 Task: Find connections with filter location San Nicolás de los Arroyos with filter topic #Mindfulwith filter profile language Spanish with filter current company Snowflake with filter school Campus Law Centre, Faculty Of Law, University of Delhi with filter industry Agriculture, Construction, Mining Machinery Manufacturing with filter service category Public Relations with filter keywords title Title Researcher
Action: Mouse moved to (935, 719)
Screenshot: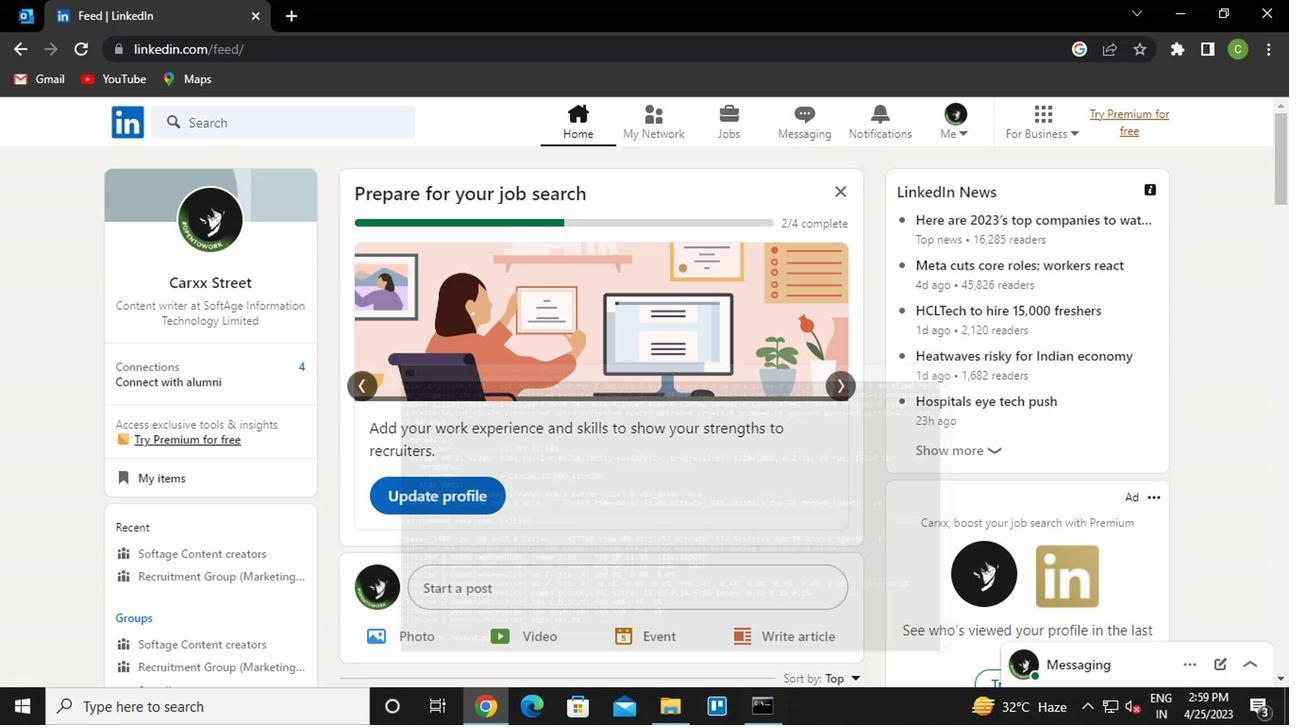 
Action: Mouse scrolled (935, 720) with delta (0, 0)
Screenshot: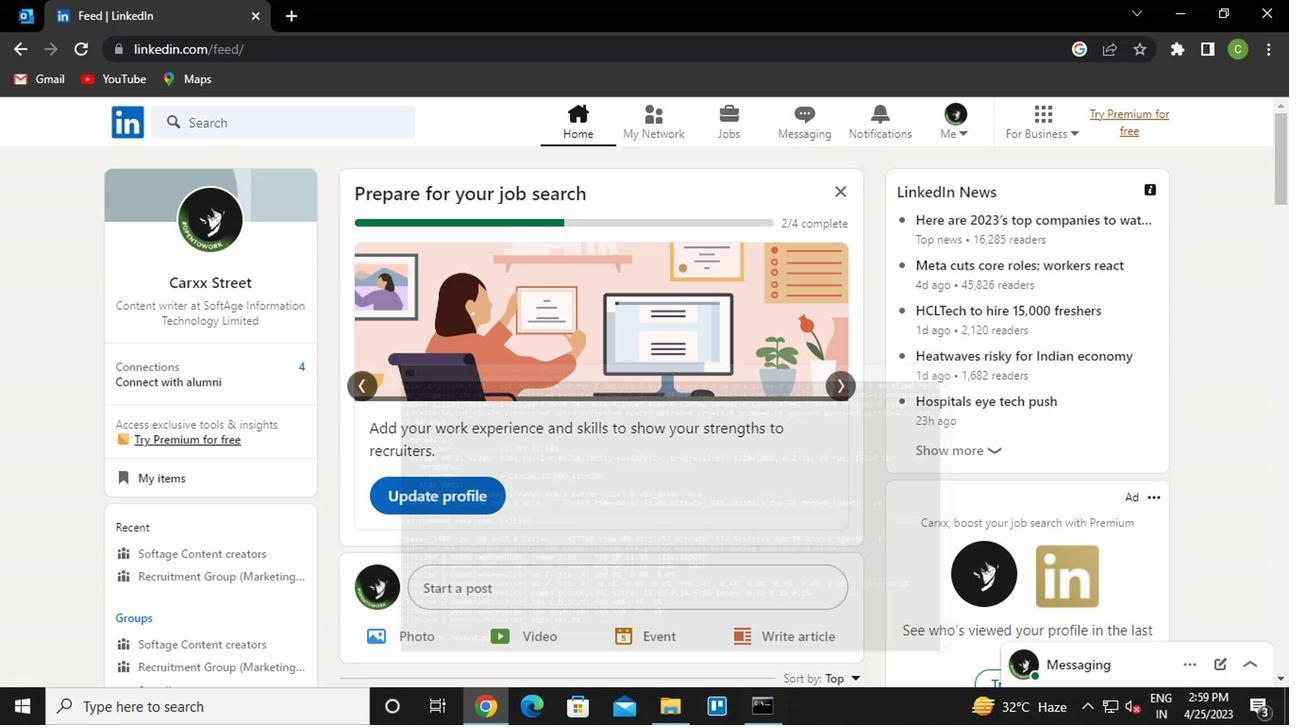 
Action: Mouse scrolled (935, 720) with delta (0, 0)
Screenshot: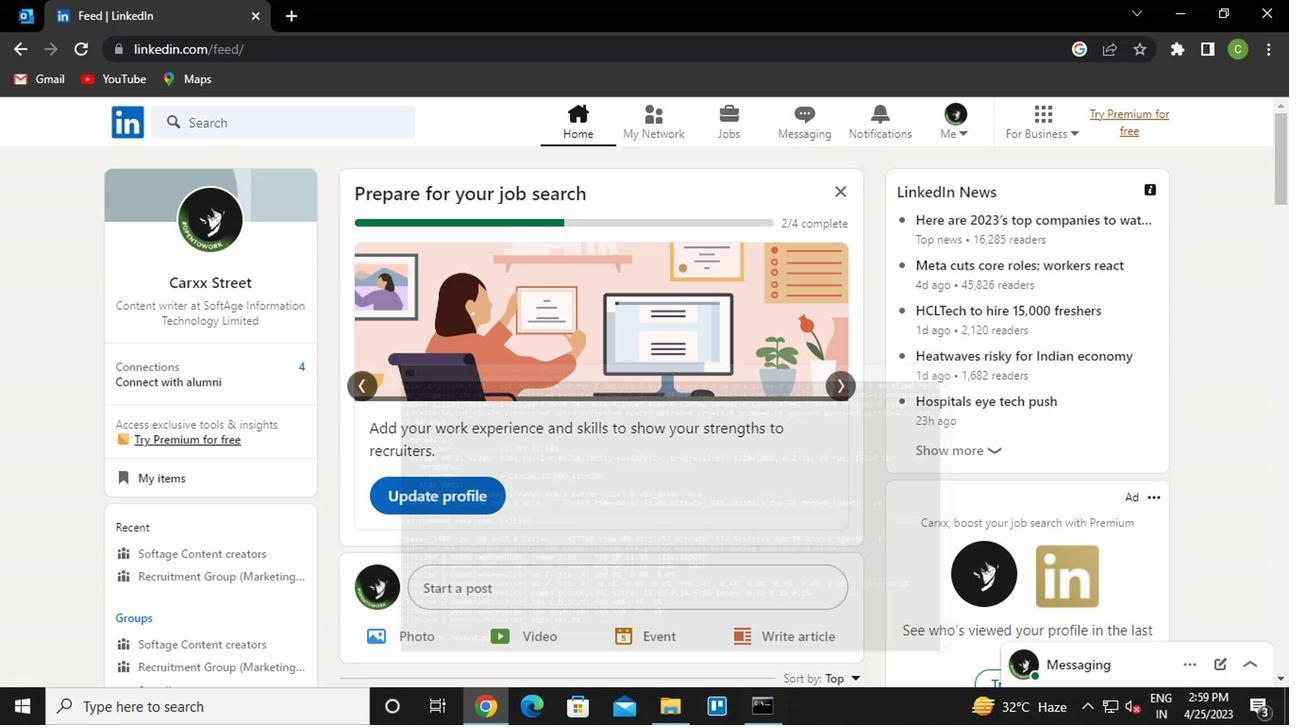 
Action: Mouse moved to (650, 139)
Screenshot: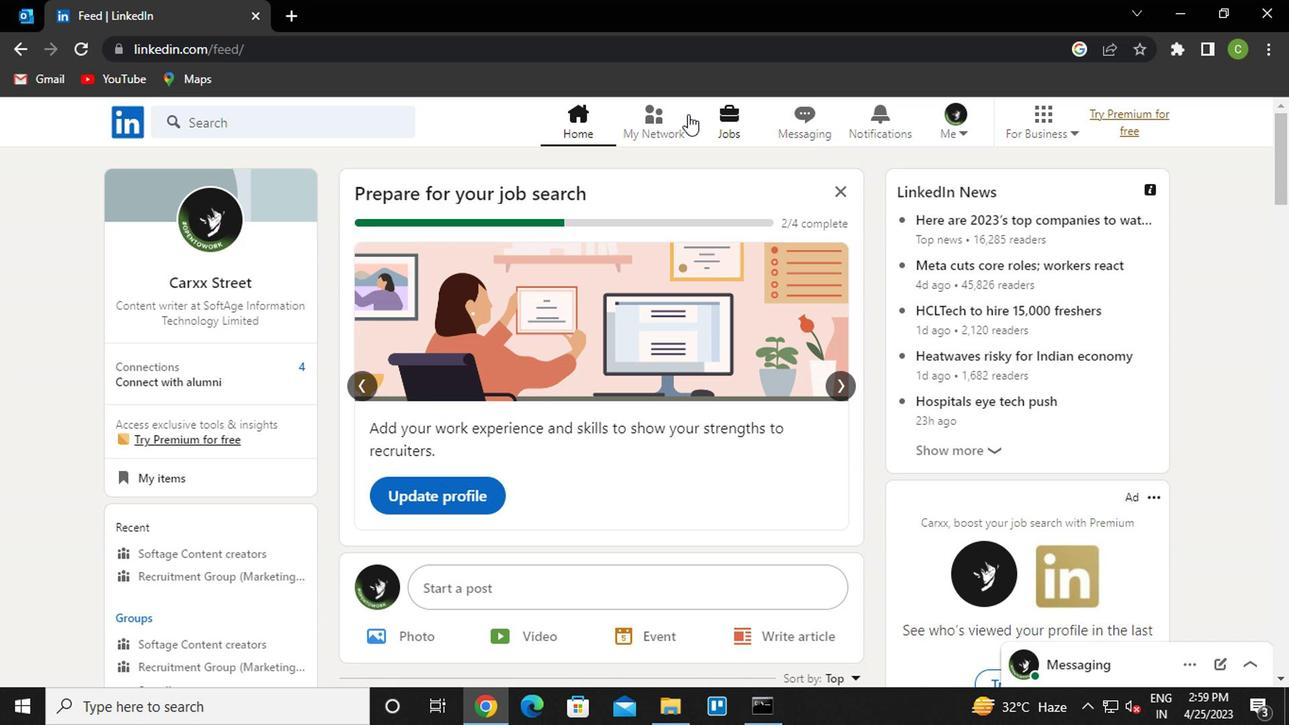 
Action: Mouse pressed left at (650, 139)
Screenshot: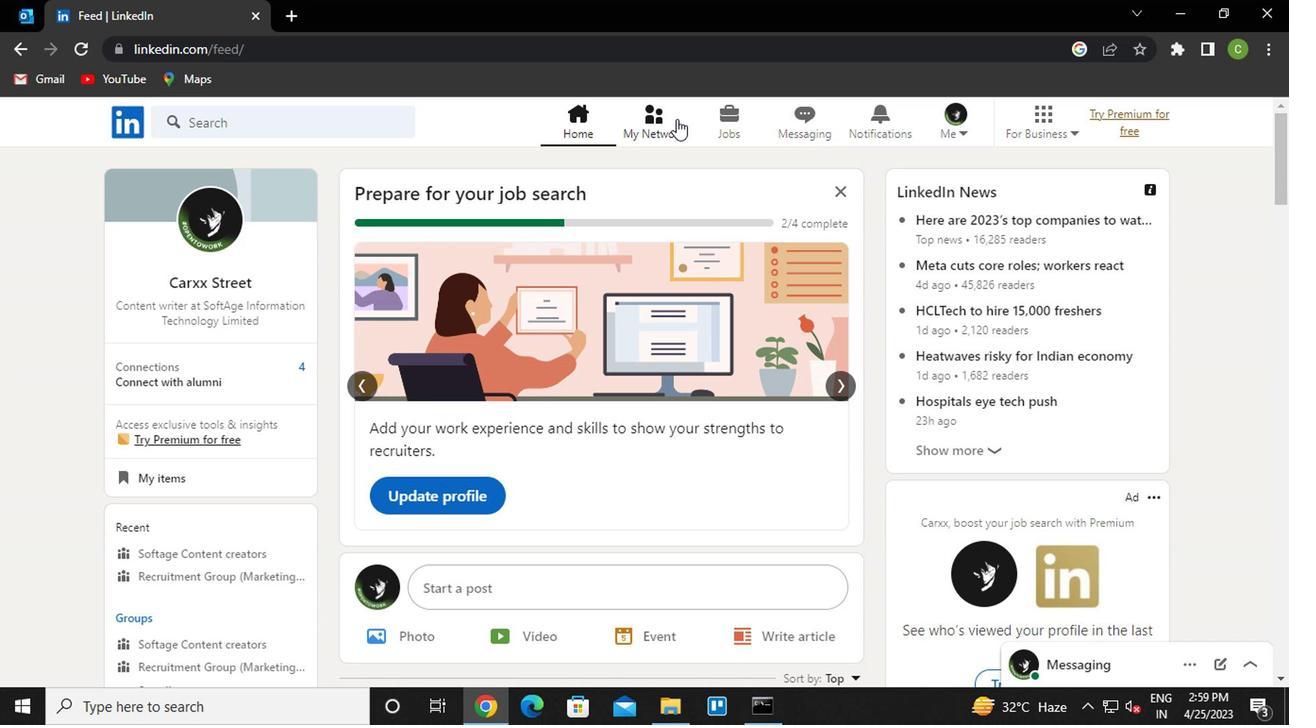 
Action: Mouse moved to (257, 206)
Screenshot: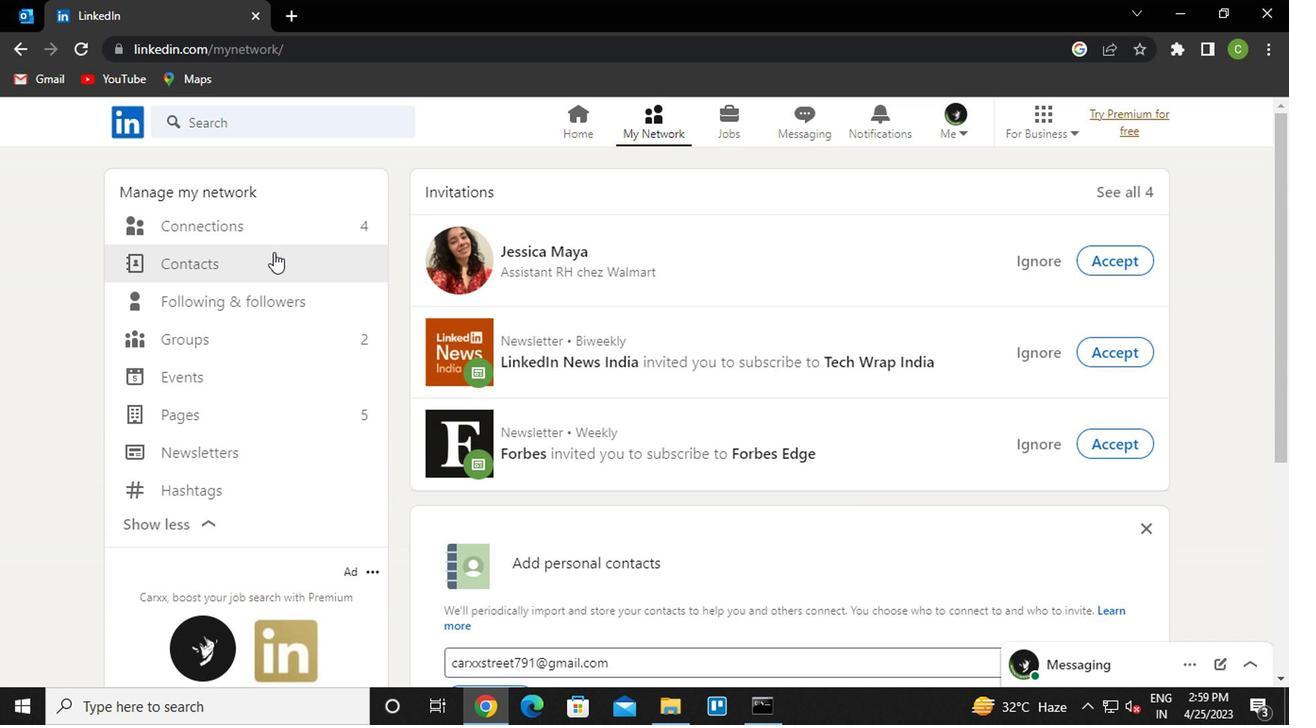 
Action: Mouse pressed left at (257, 206)
Screenshot: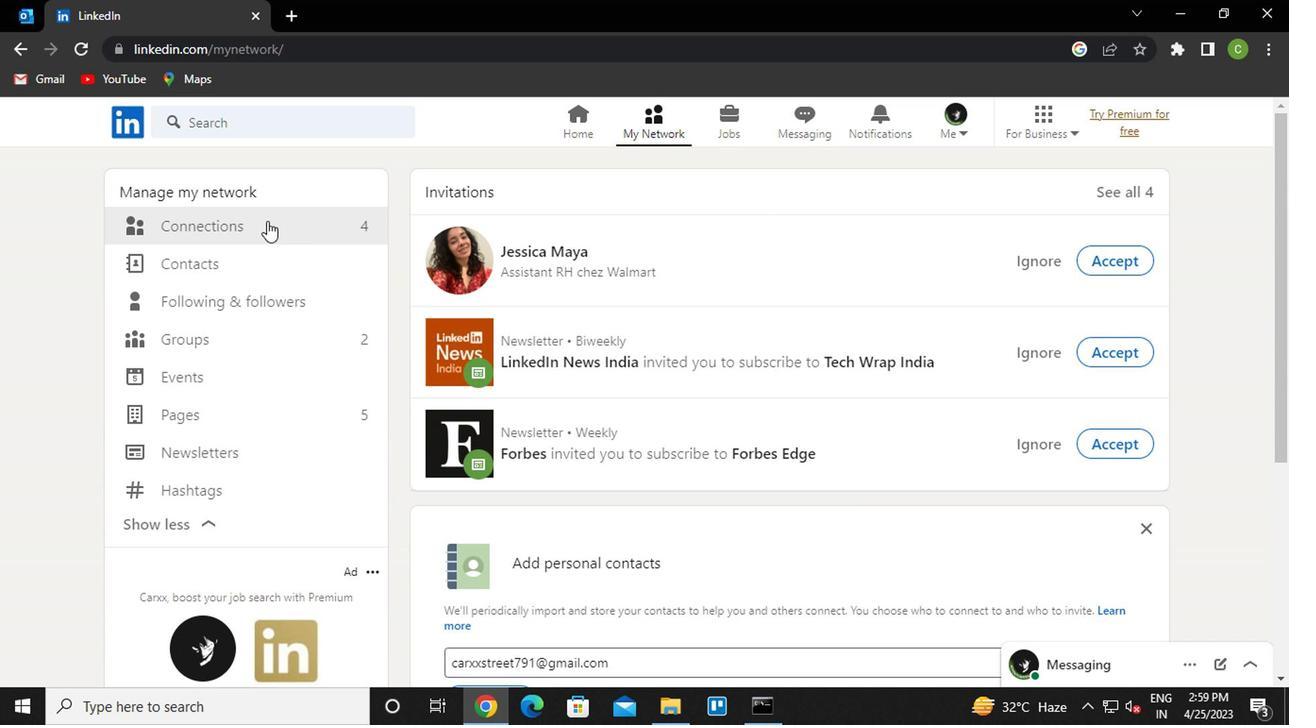 
Action: Mouse moved to (255, 225)
Screenshot: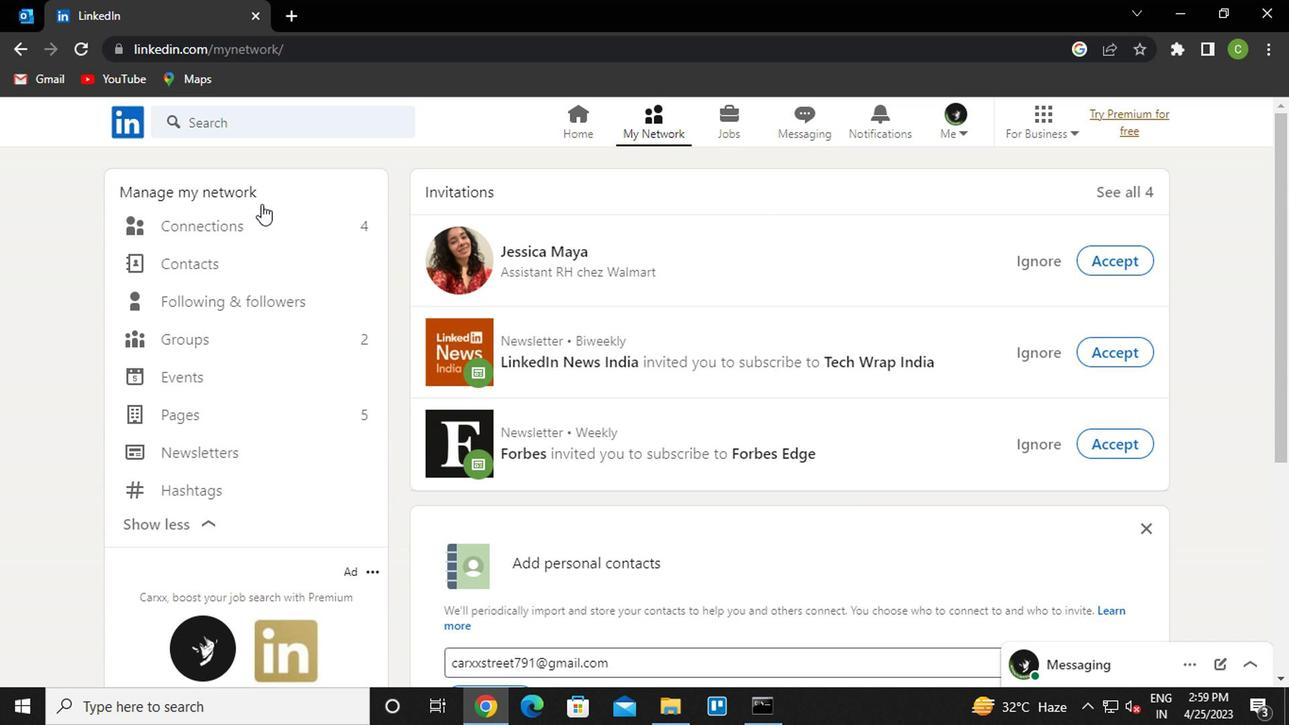 
Action: Mouse pressed left at (255, 225)
Screenshot: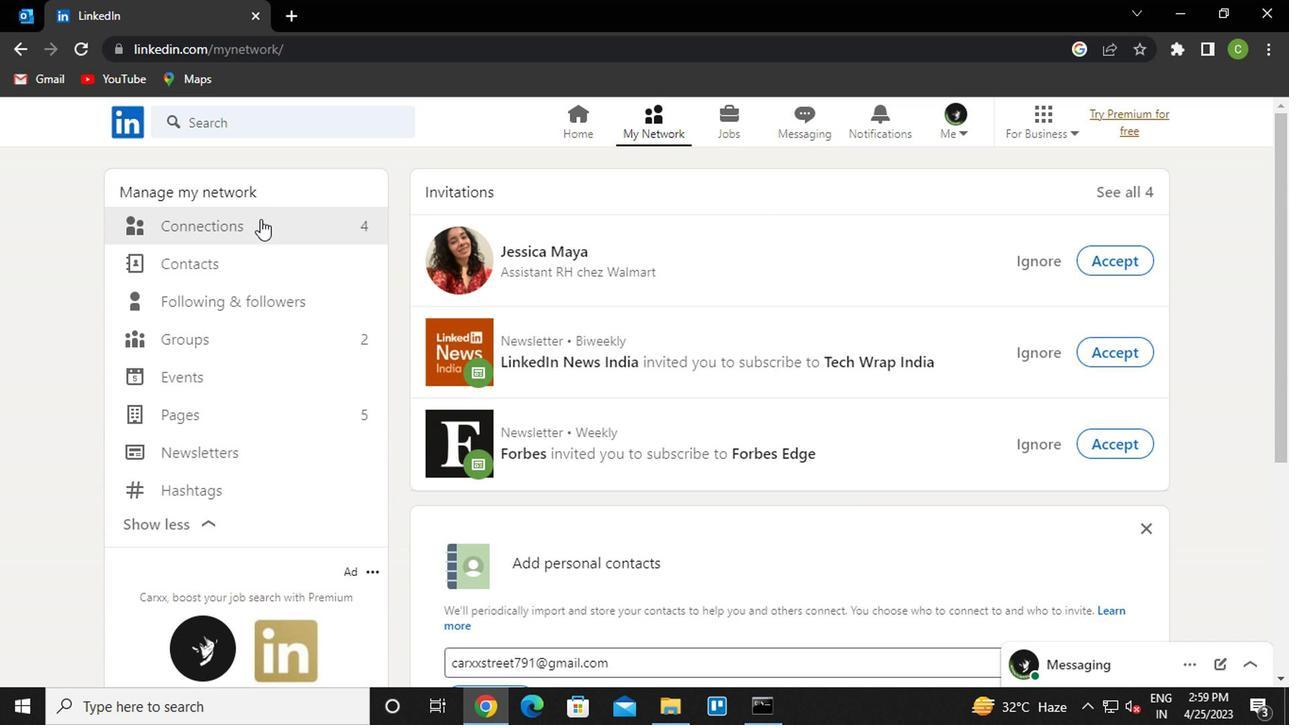 
Action: Mouse moved to (807, 238)
Screenshot: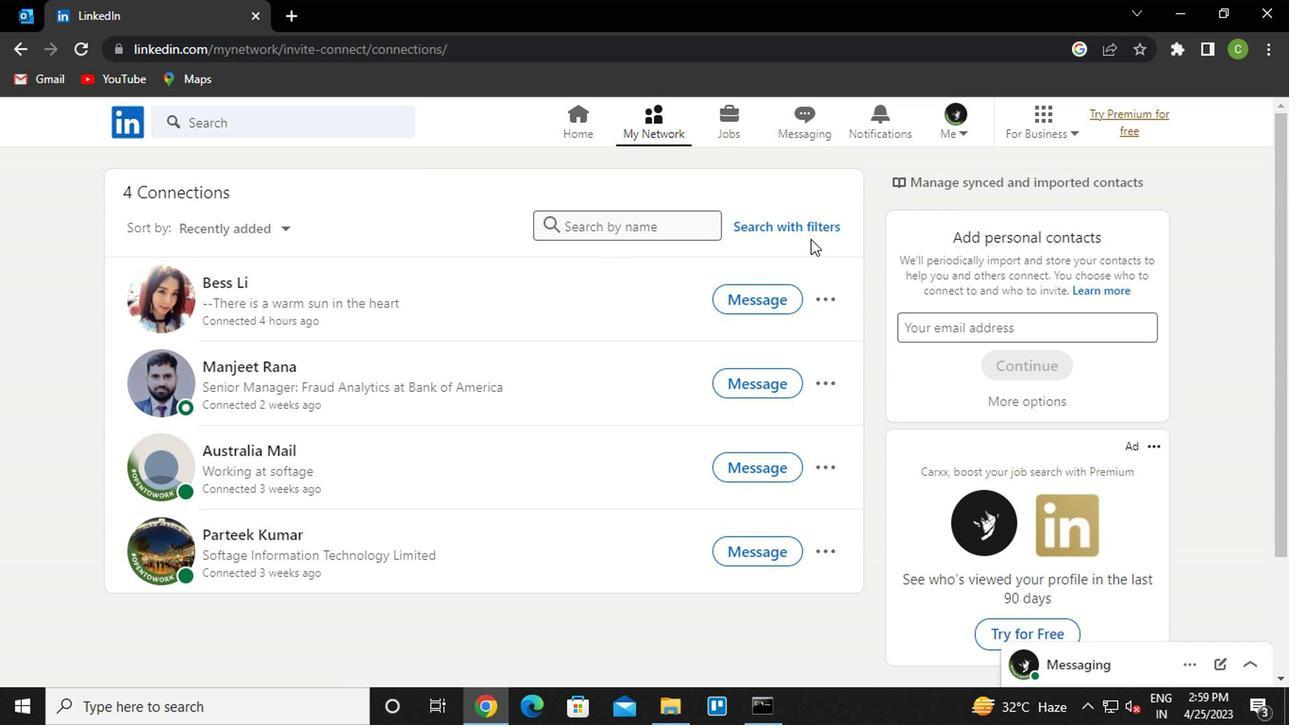 
Action: Mouse pressed left at (807, 238)
Screenshot: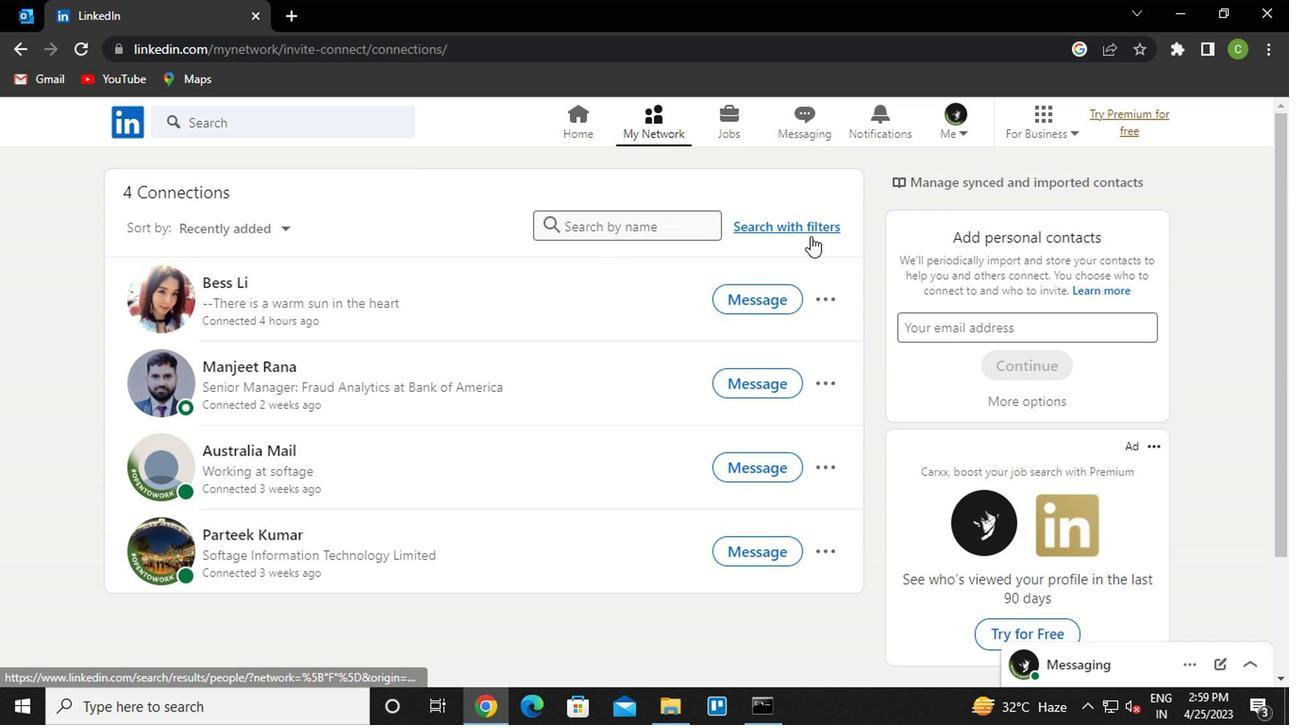 
Action: Mouse moved to (634, 184)
Screenshot: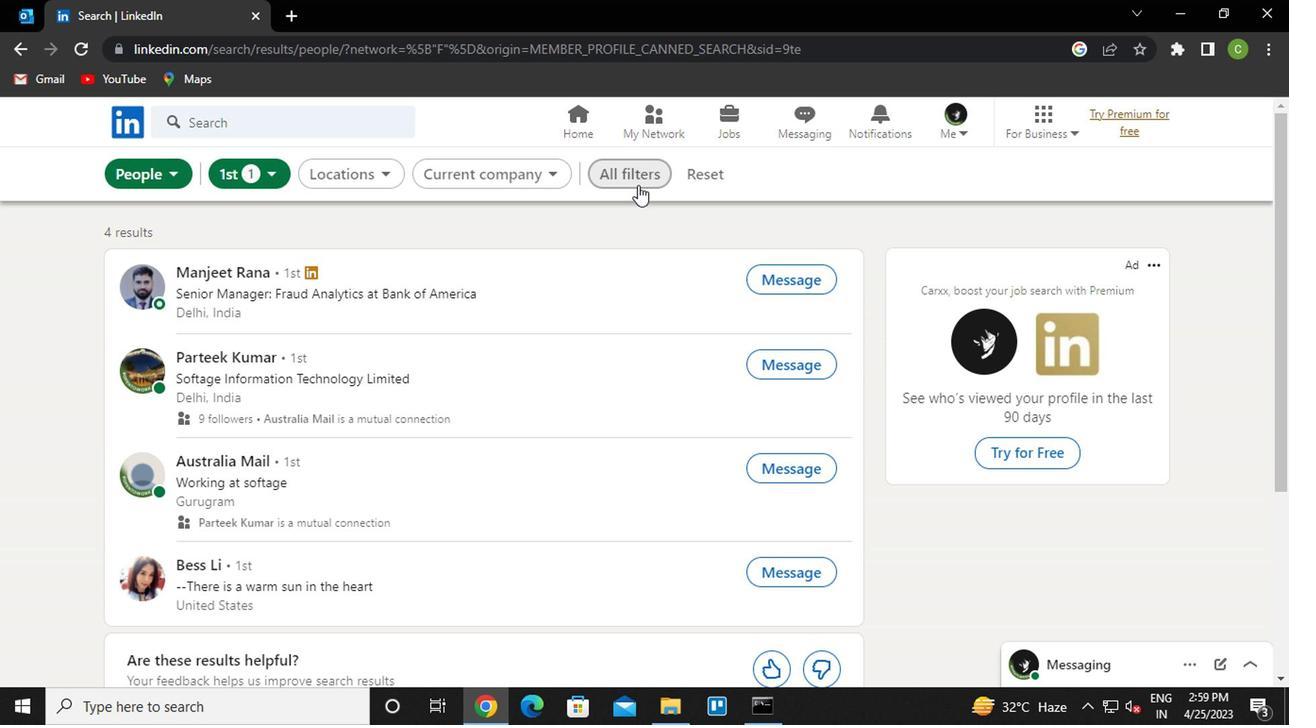 
Action: Mouse pressed left at (634, 184)
Screenshot: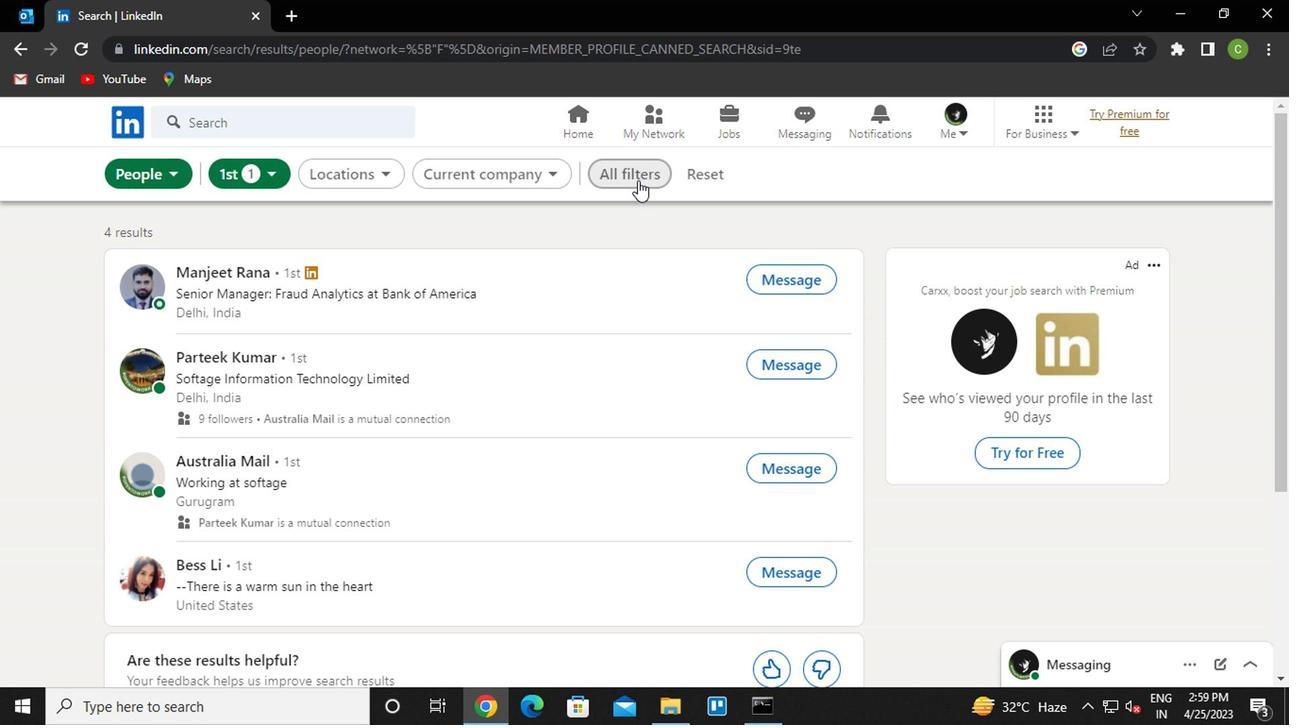 
Action: Mouse moved to (908, 465)
Screenshot: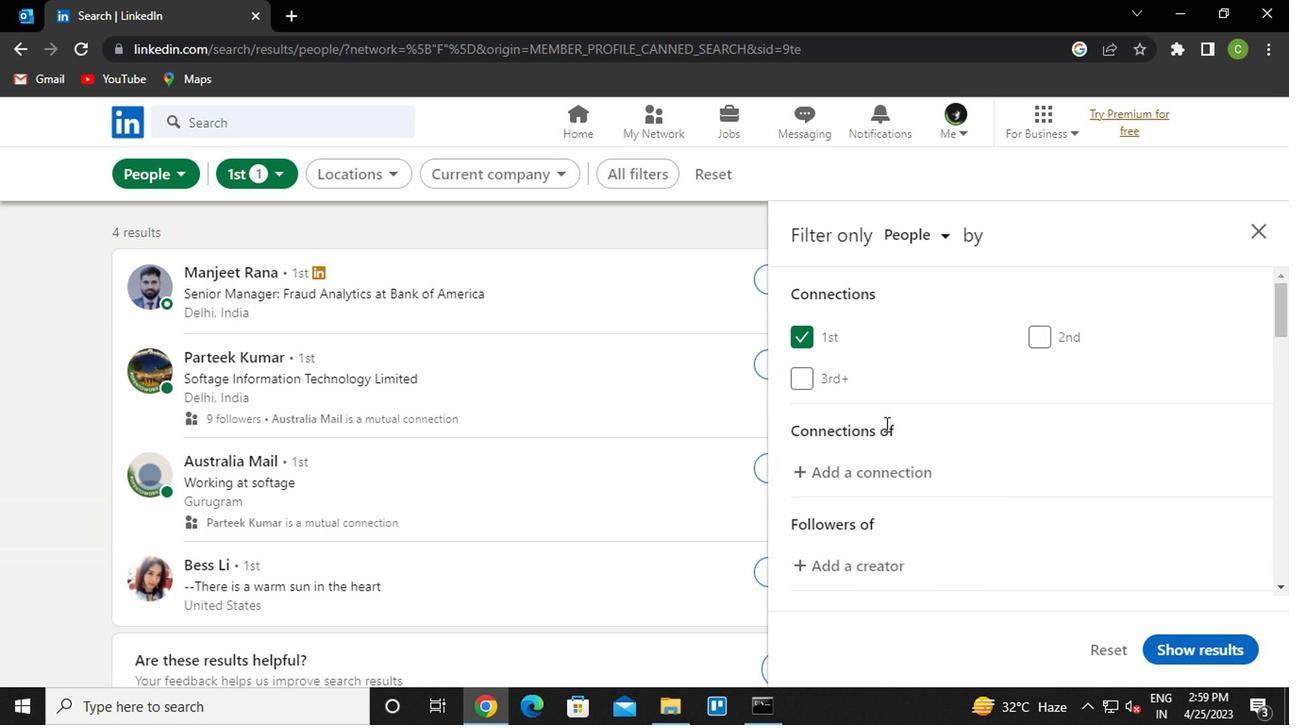 
Action: Mouse scrolled (908, 464) with delta (0, 0)
Screenshot: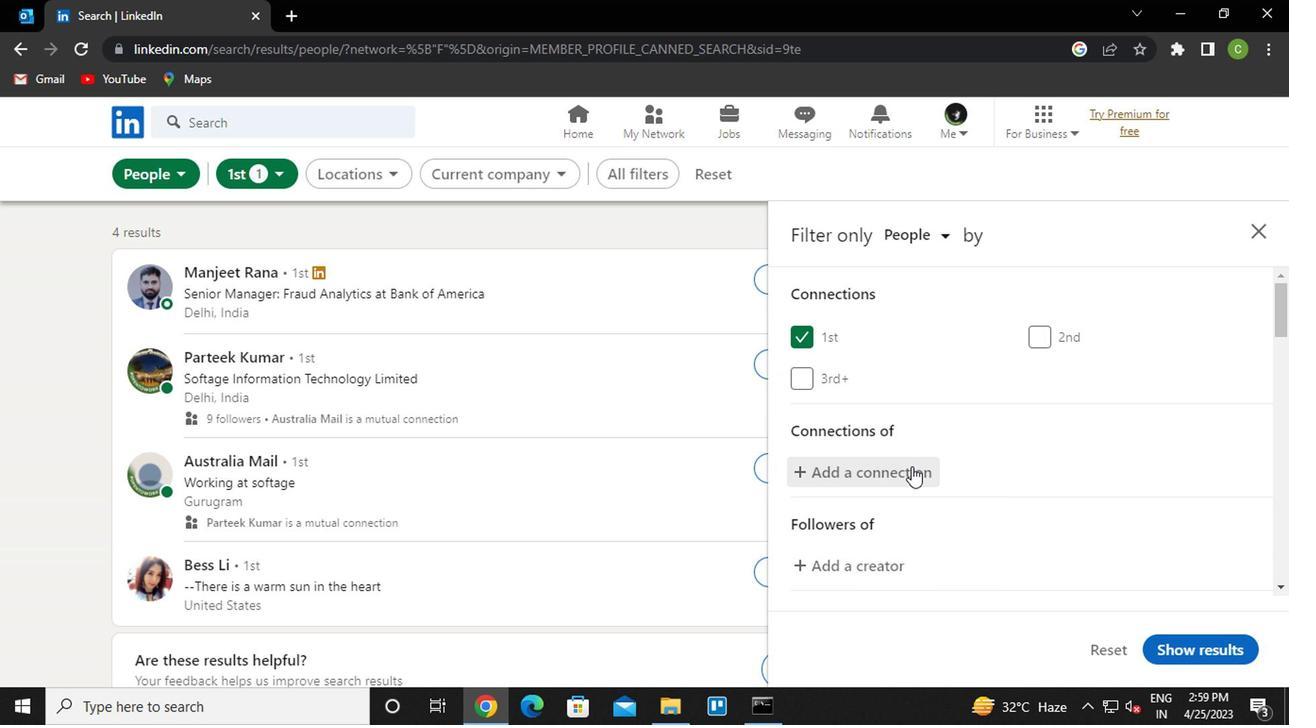 
Action: Mouse moved to (908, 466)
Screenshot: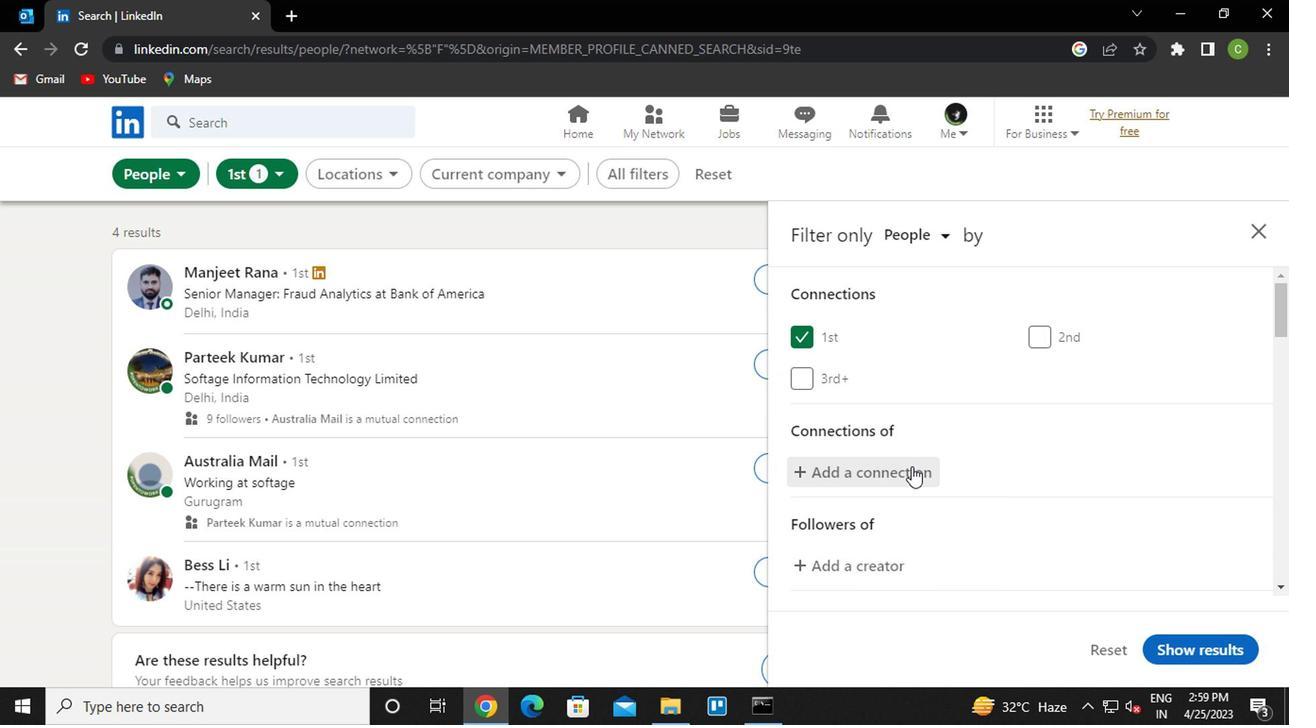 
Action: Mouse scrolled (908, 465) with delta (0, 0)
Screenshot: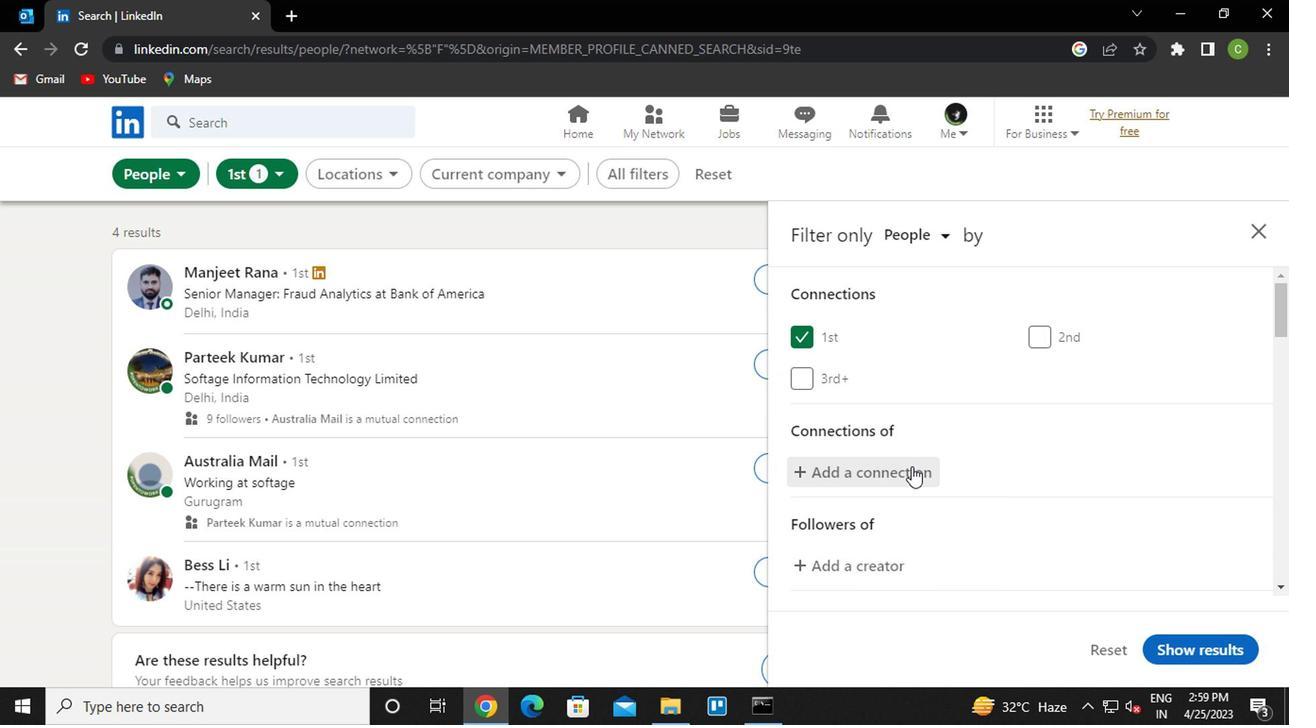 
Action: Mouse moved to (908, 467)
Screenshot: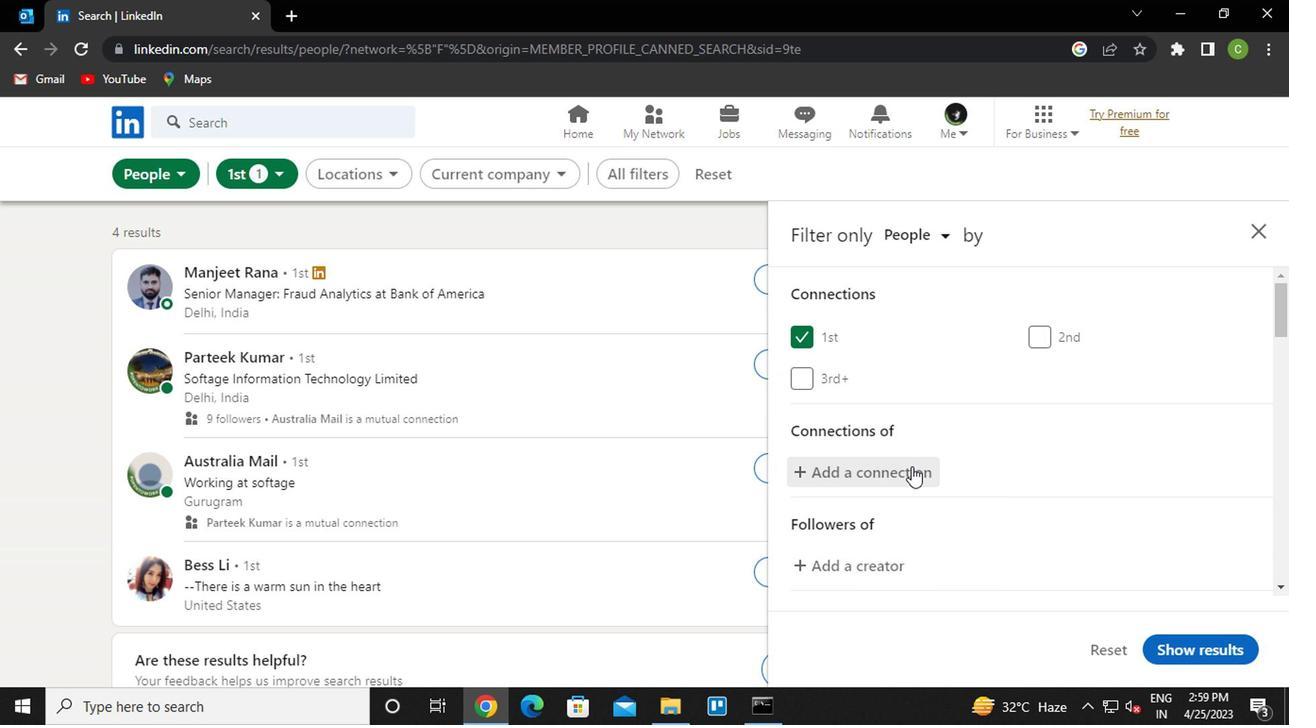 
Action: Mouse scrolled (908, 466) with delta (0, -1)
Screenshot: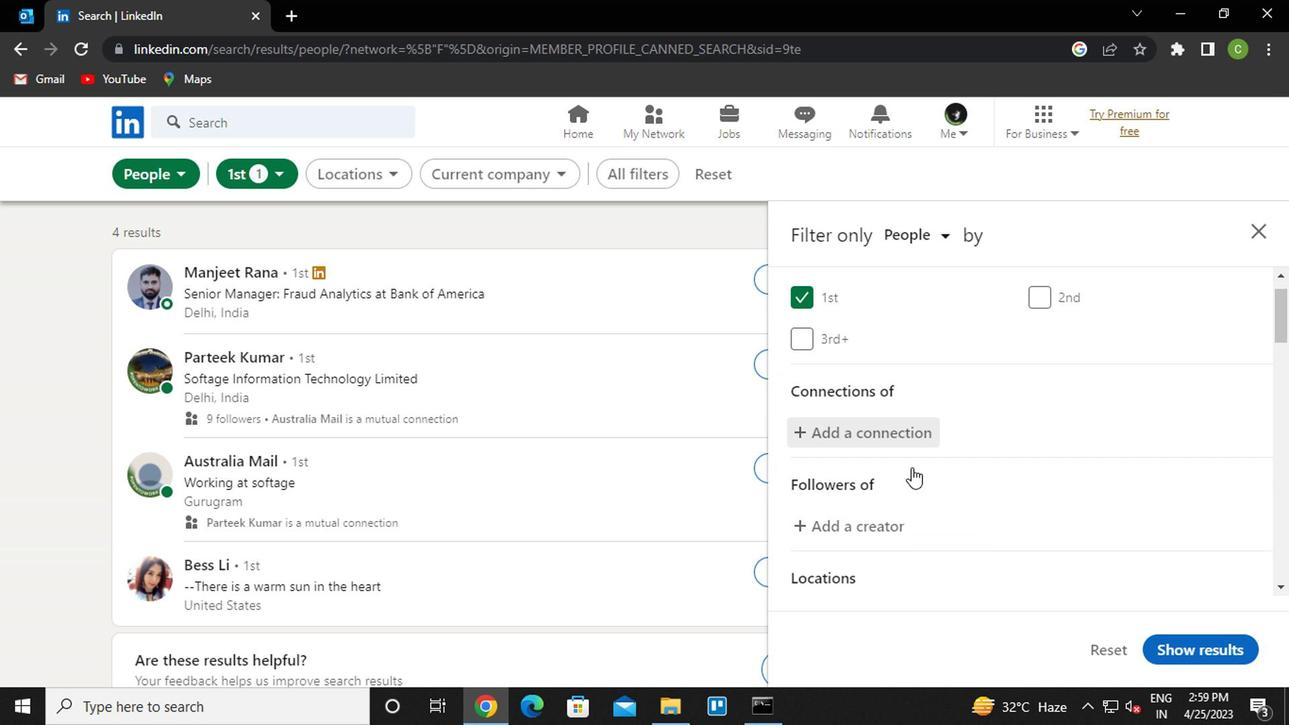 
Action: Mouse moved to (1078, 468)
Screenshot: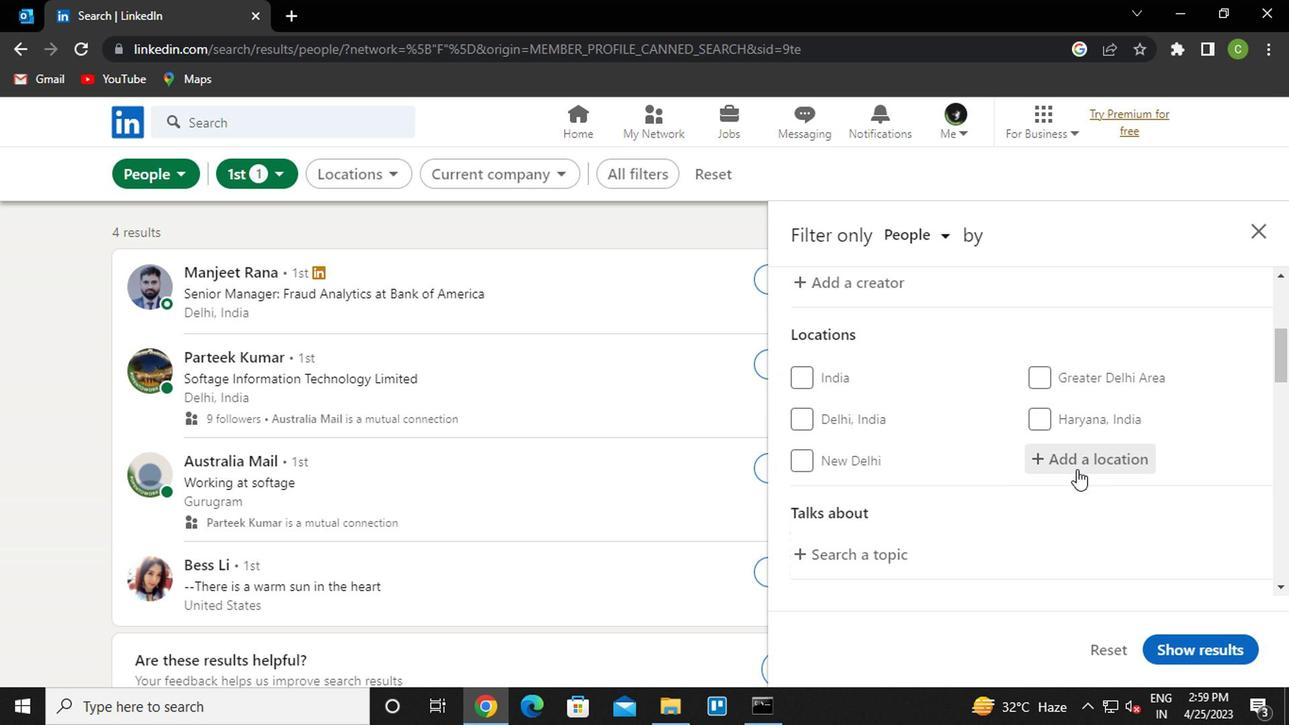 
Action: Mouse pressed left at (1078, 468)
Screenshot: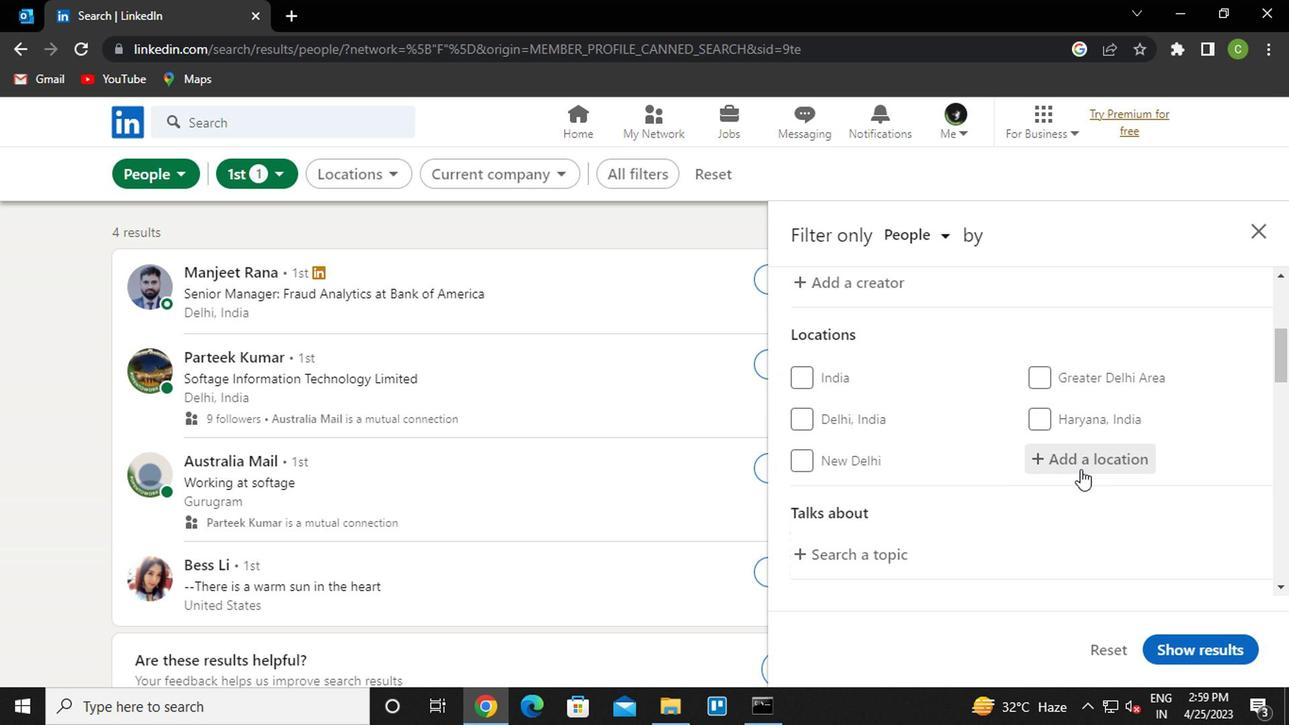 
Action: Key pressed <Key.caps_lock><Key.caps_lock>s<Key.caps_lock>an<Key.space><Key.caps_lock>n<Key.caps_lock>ico<Key.down><Key.enter>
Screenshot: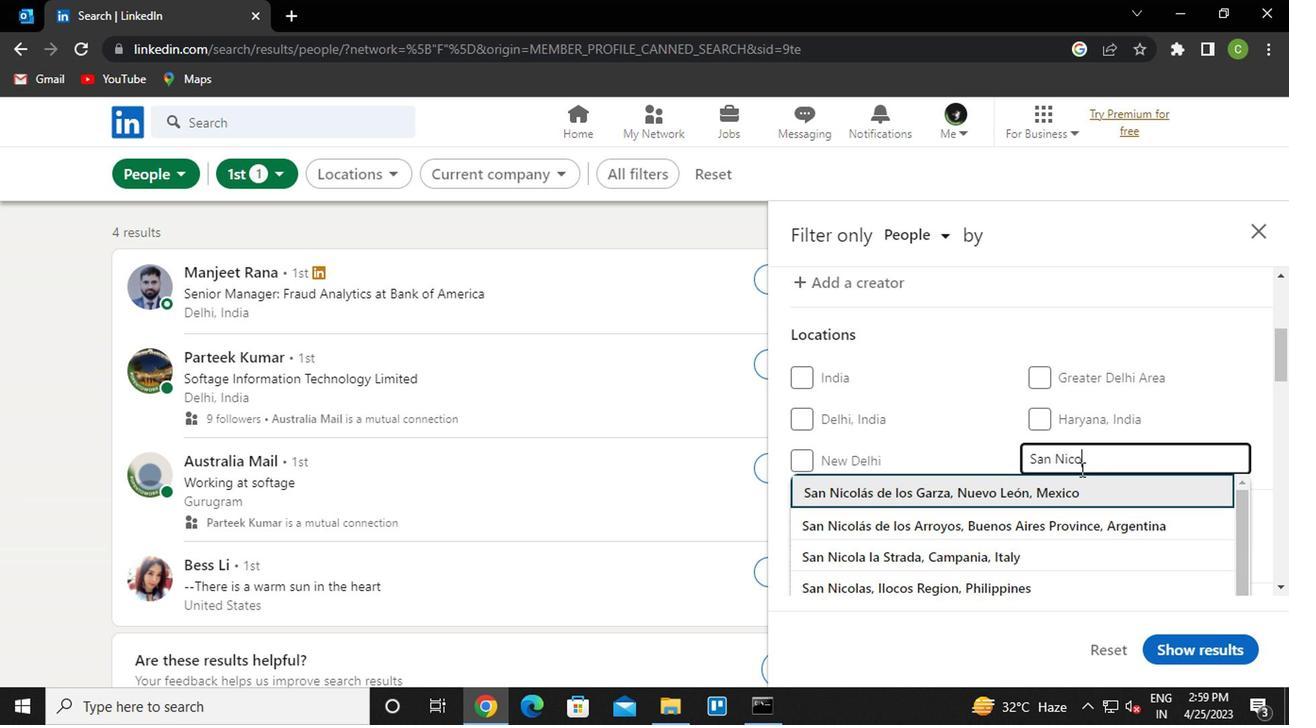 
Action: Mouse moved to (1130, 445)
Screenshot: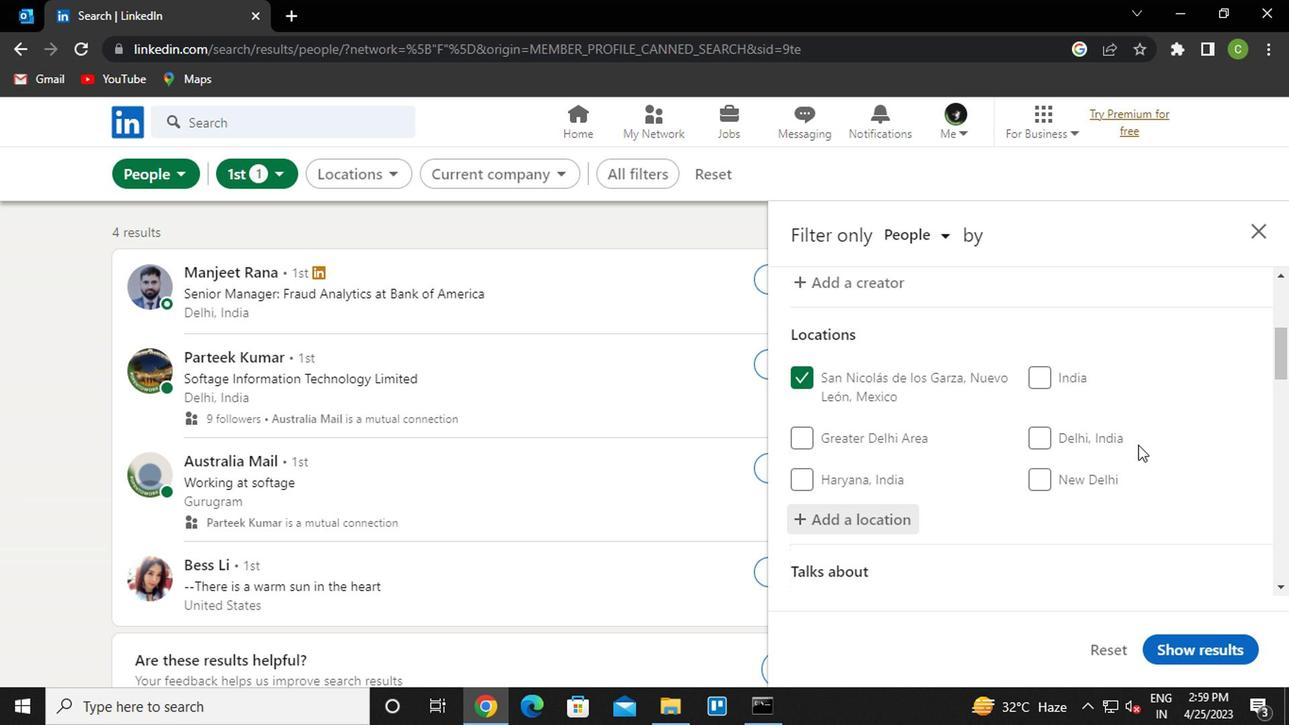 
Action: Mouse scrolled (1130, 444) with delta (0, -1)
Screenshot: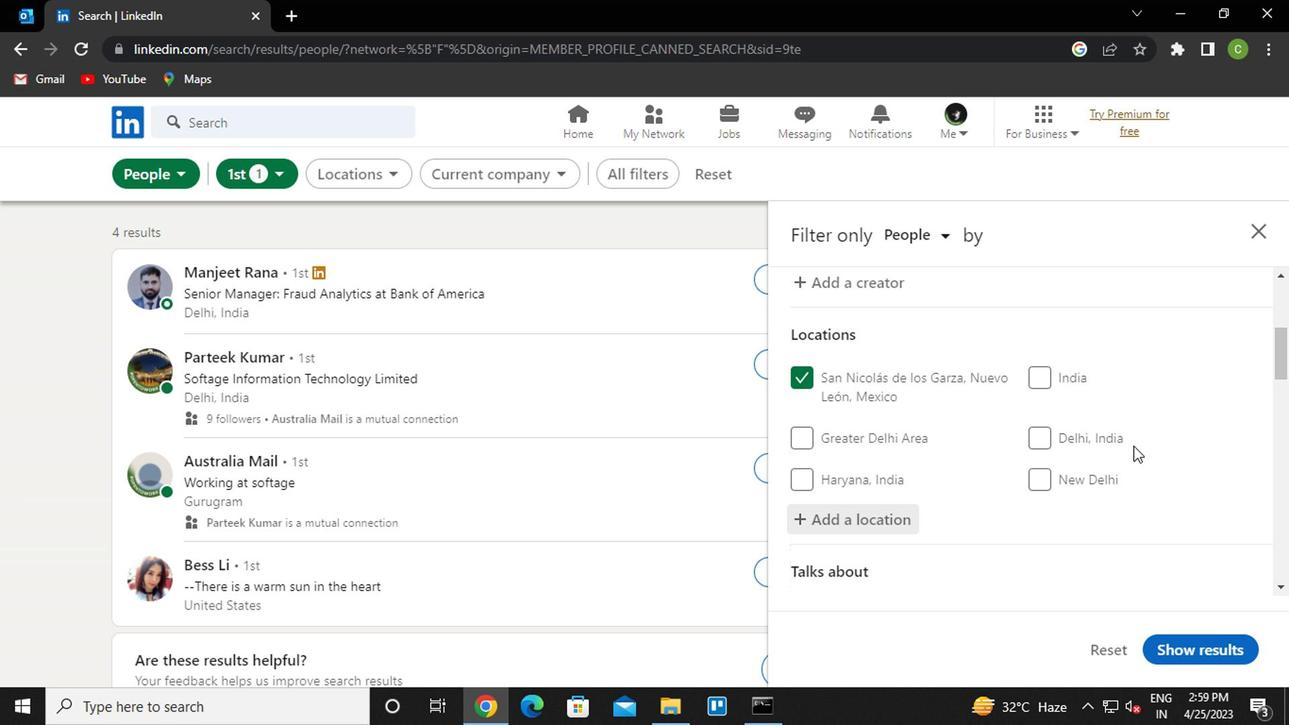 
Action: Mouse moved to (886, 513)
Screenshot: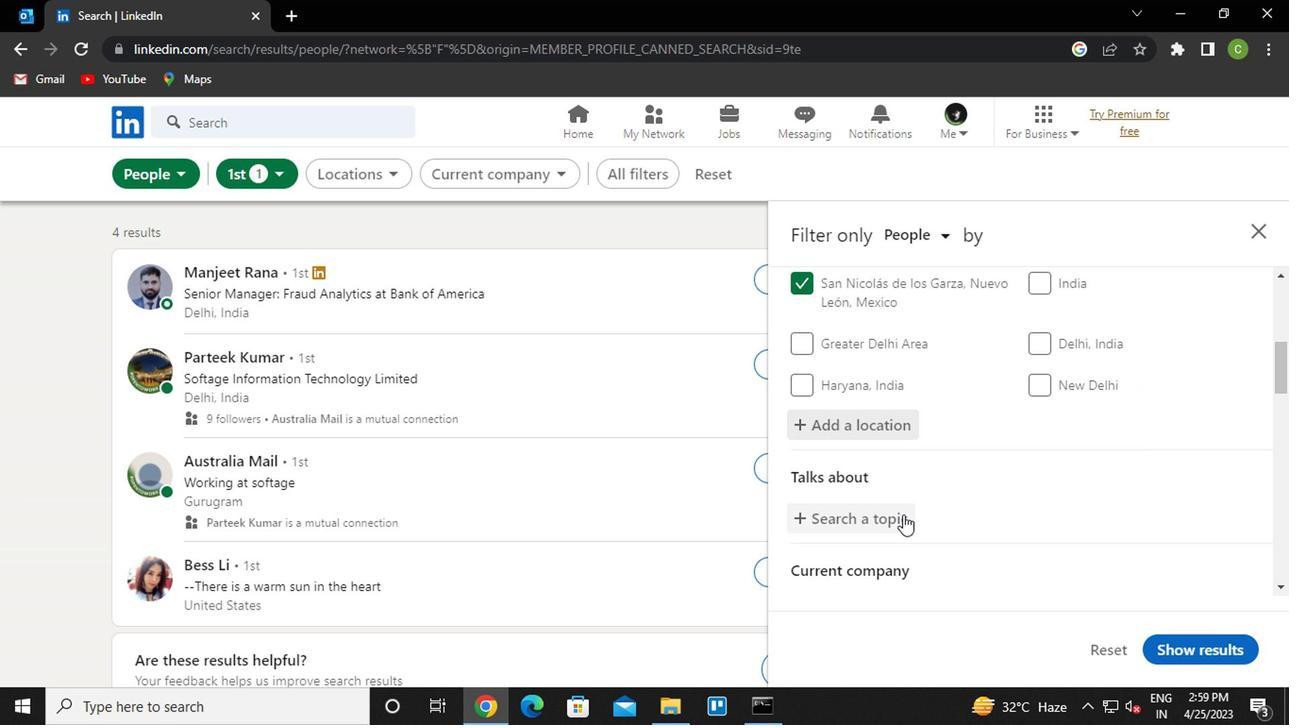 
Action: Mouse pressed left at (886, 513)
Screenshot: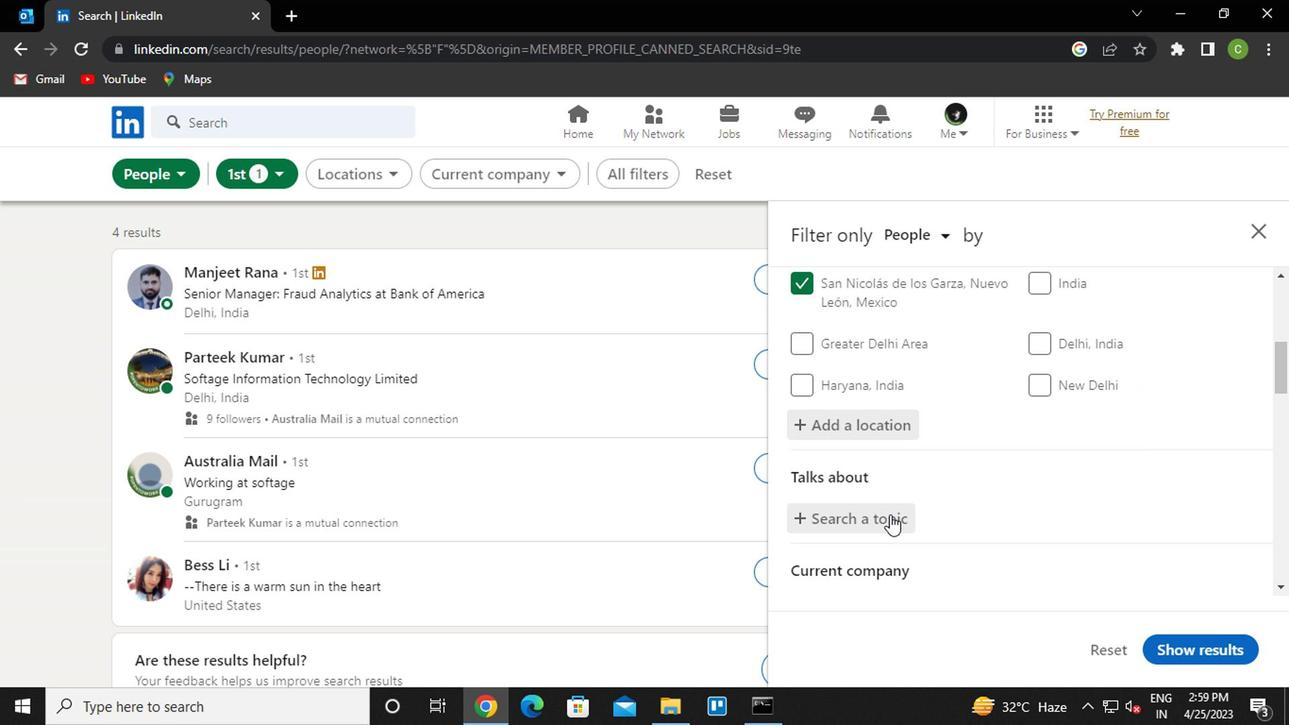 
Action: Mouse moved to (883, 514)
Screenshot: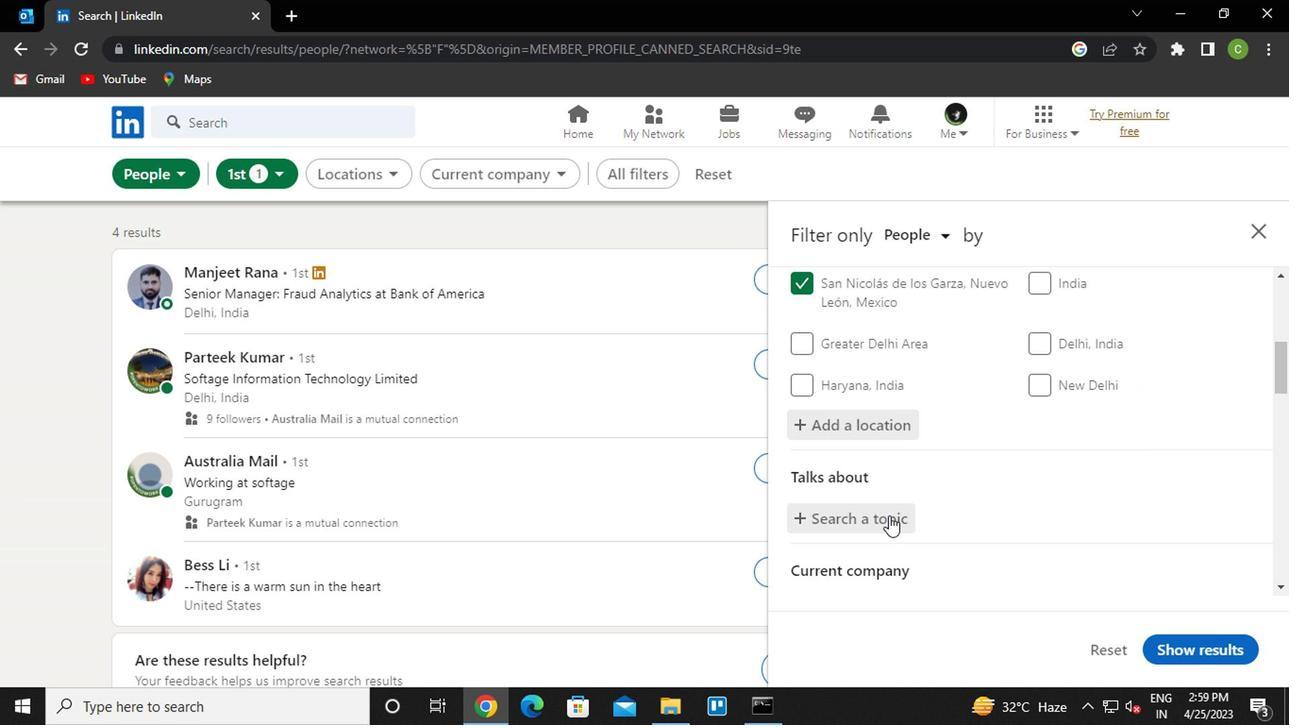 
Action: Key pressed <Key.caps_lock>m<Key.caps_lock>indful
Screenshot: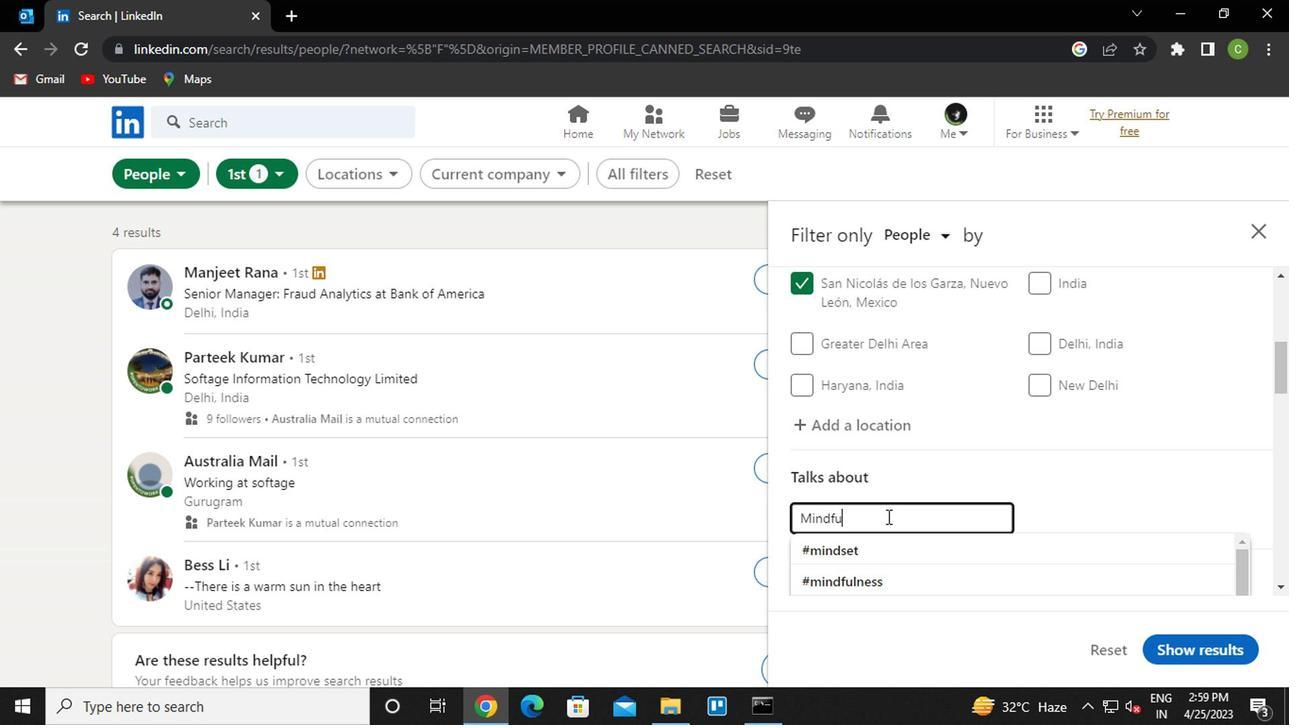 
Action: Mouse moved to (860, 577)
Screenshot: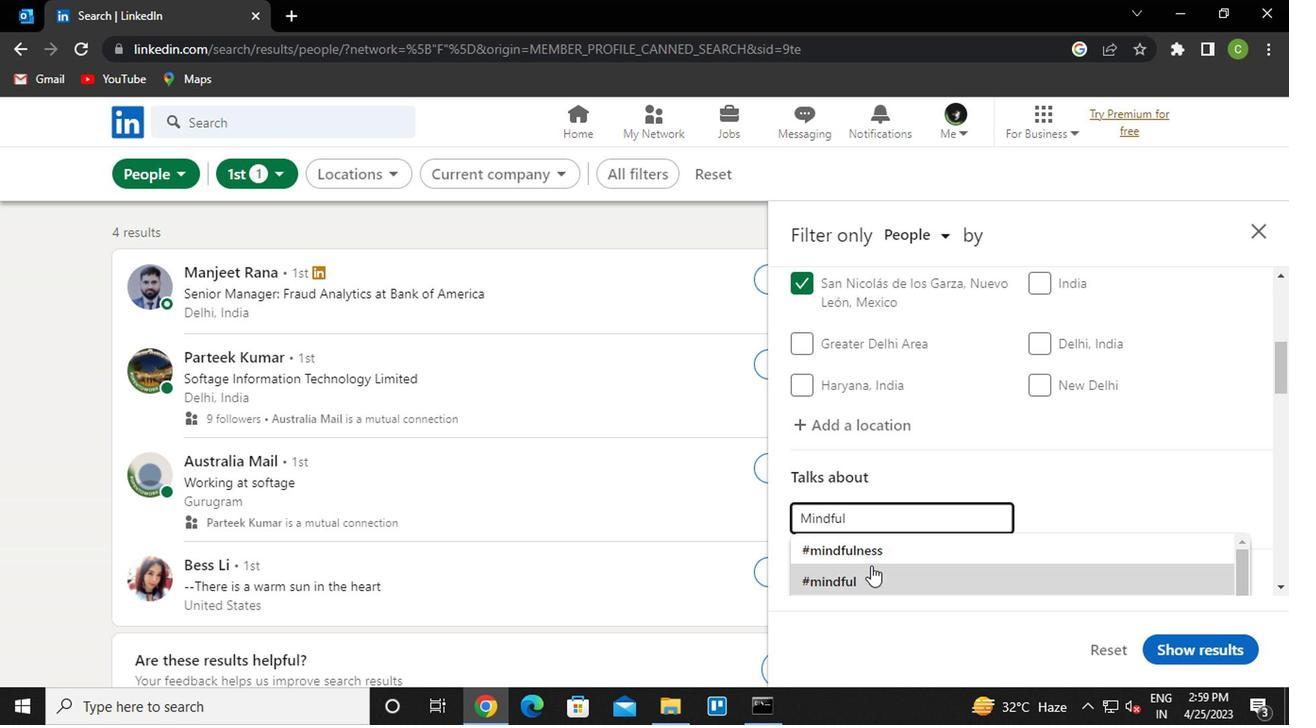 
Action: Mouse pressed left at (860, 577)
Screenshot: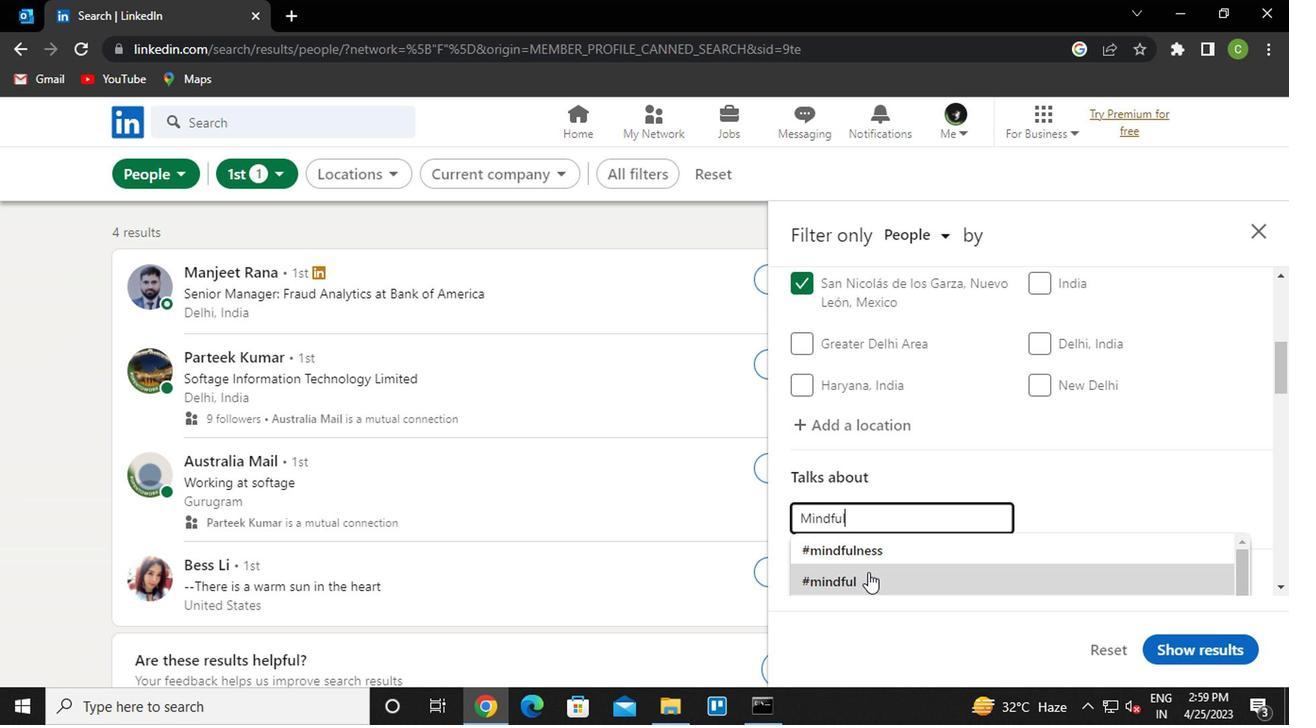 
Action: Mouse moved to (923, 480)
Screenshot: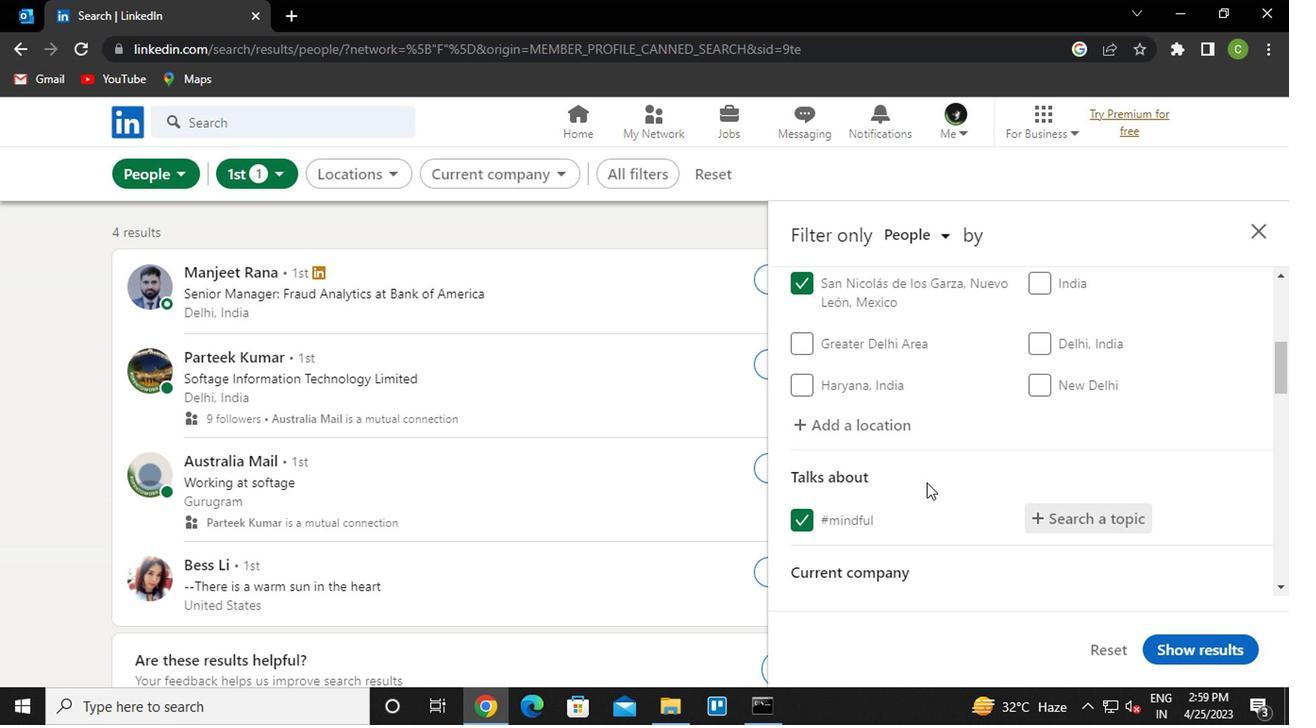 
Action: Mouse scrolled (923, 479) with delta (0, 0)
Screenshot: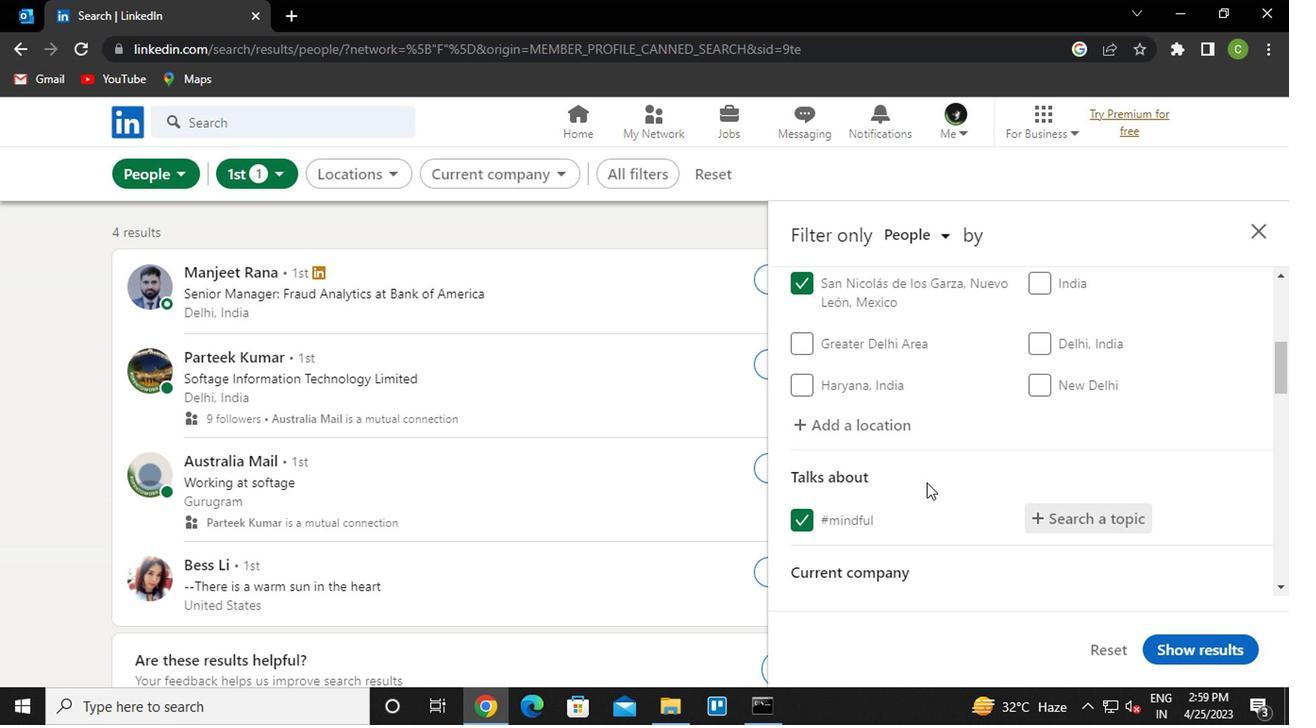 
Action: Mouse moved to (937, 501)
Screenshot: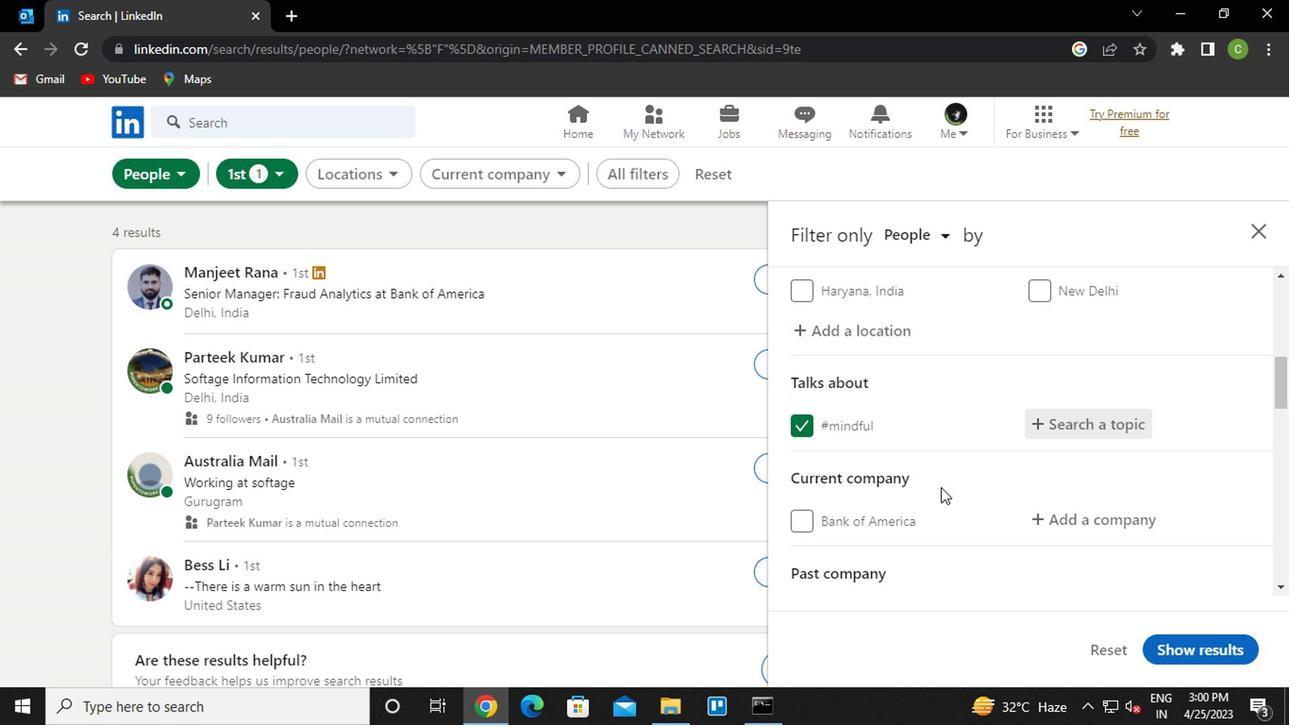 
Action: Mouse scrolled (937, 499) with delta (0, -1)
Screenshot: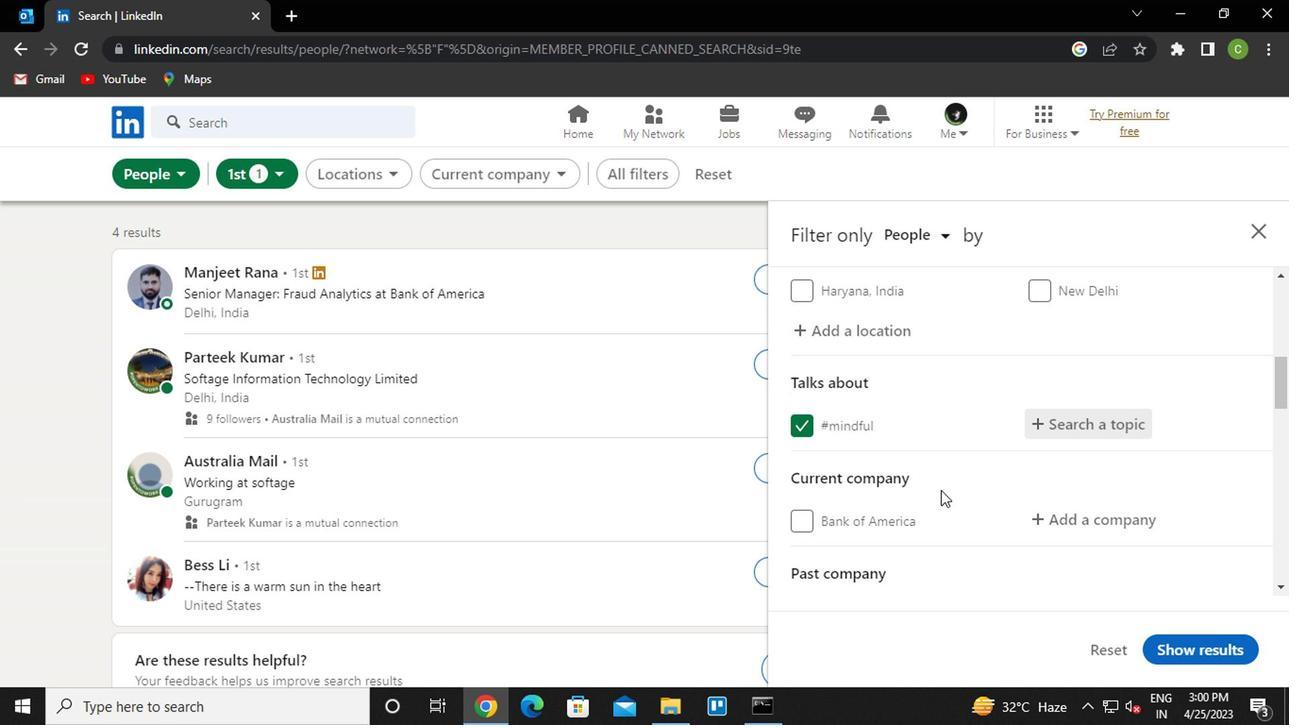 
Action: Mouse scrolled (937, 499) with delta (0, -1)
Screenshot: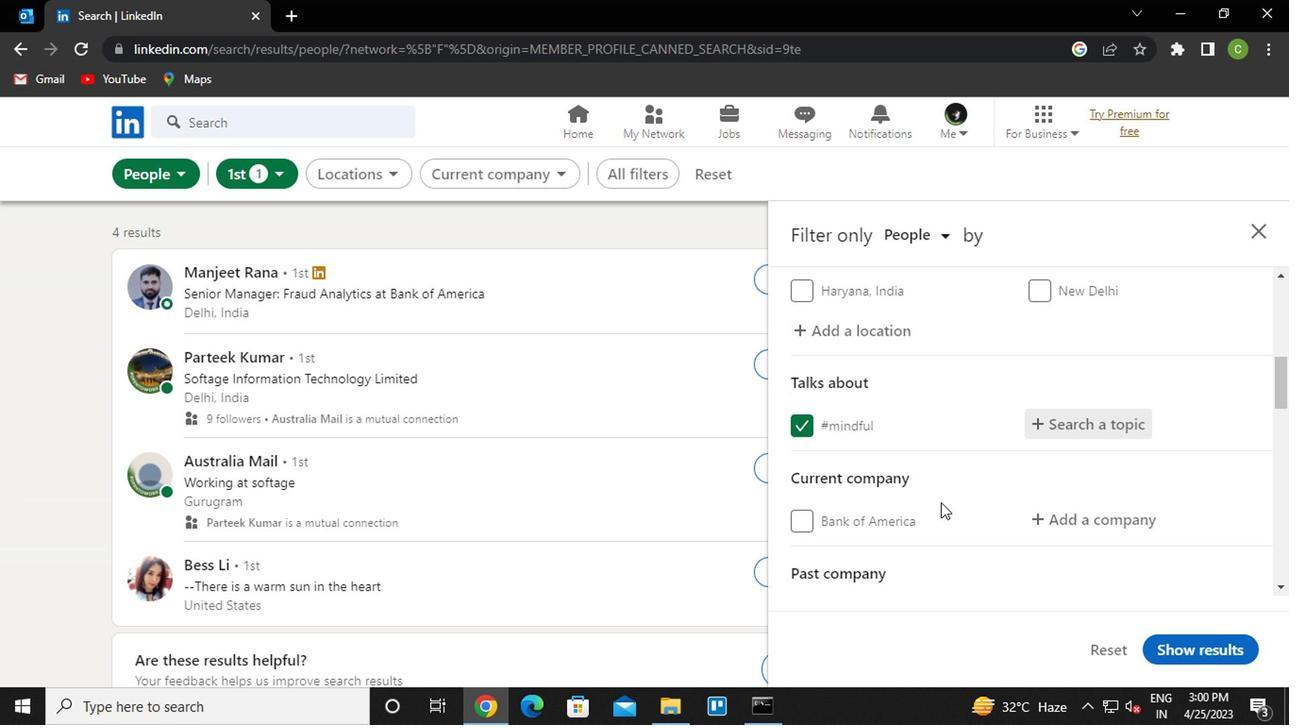 
Action: Mouse moved to (1086, 329)
Screenshot: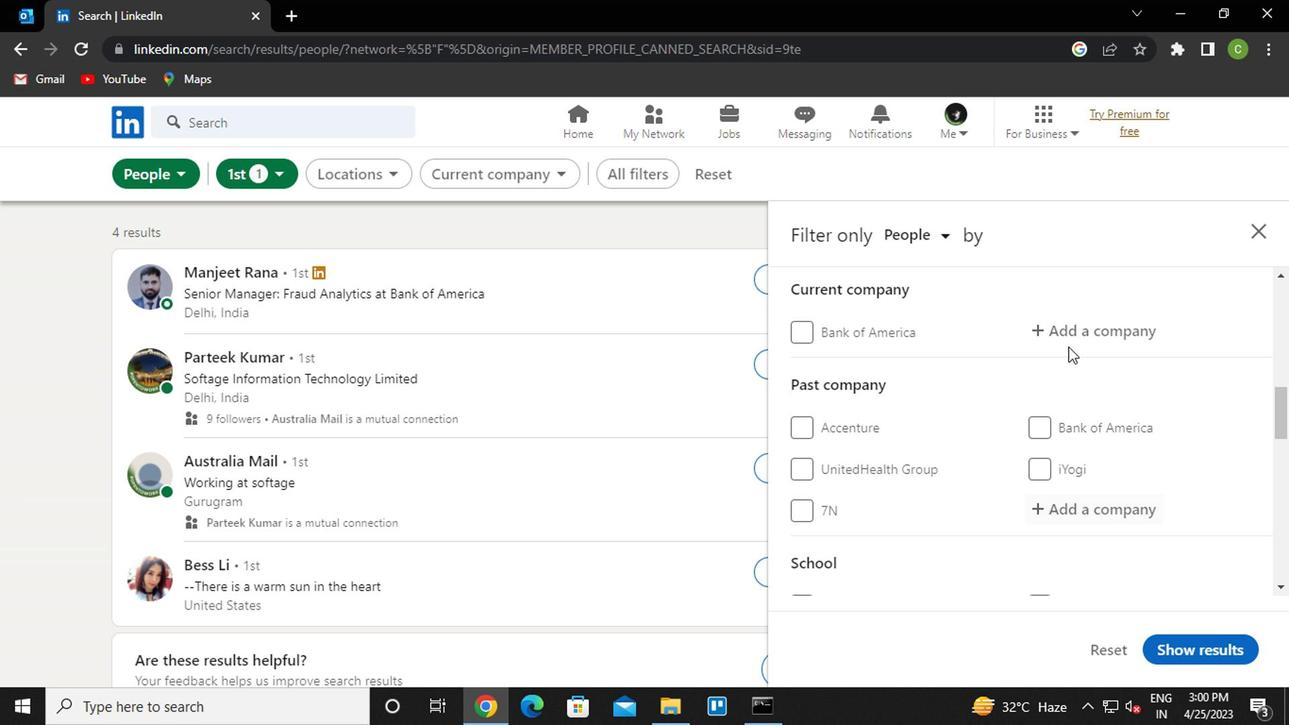 
Action: Mouse pressed left at (1086, 329)
Screenshot: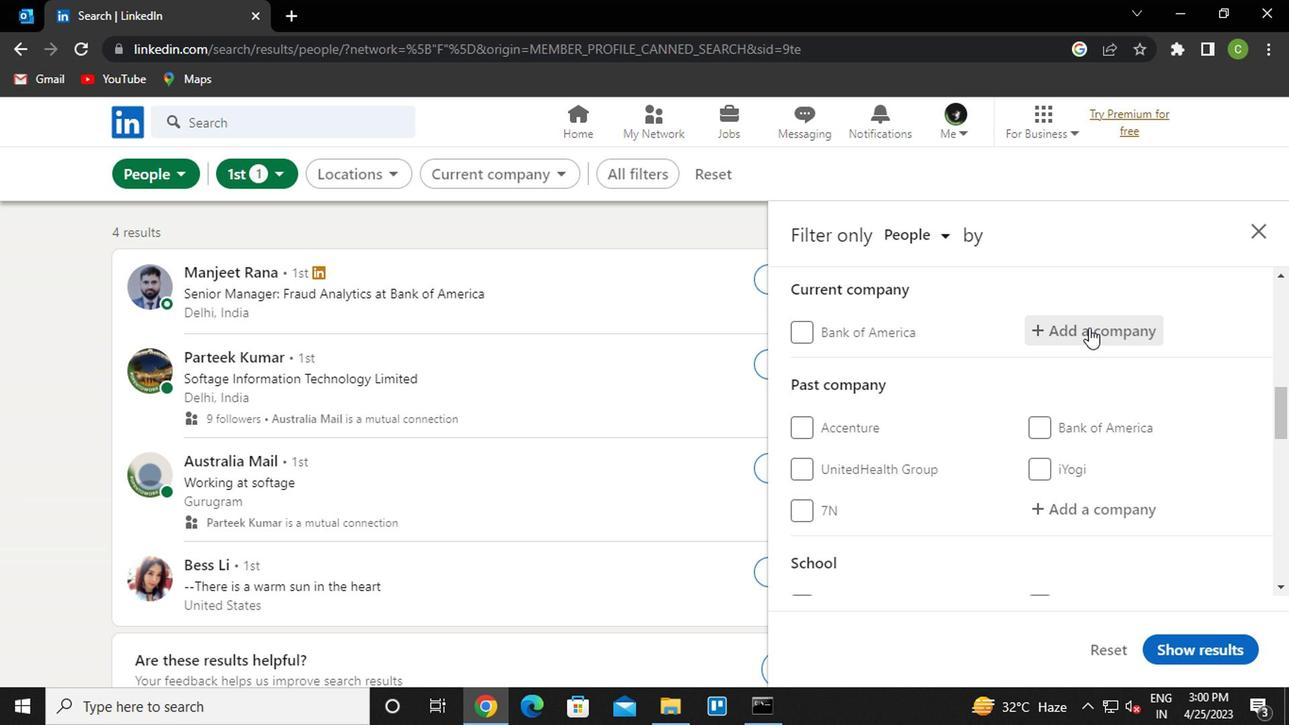 
Action: Key pressed <Key.caps_lock>s<Key.caps_lock>now<Key.down><Key.enter>
Screenshot: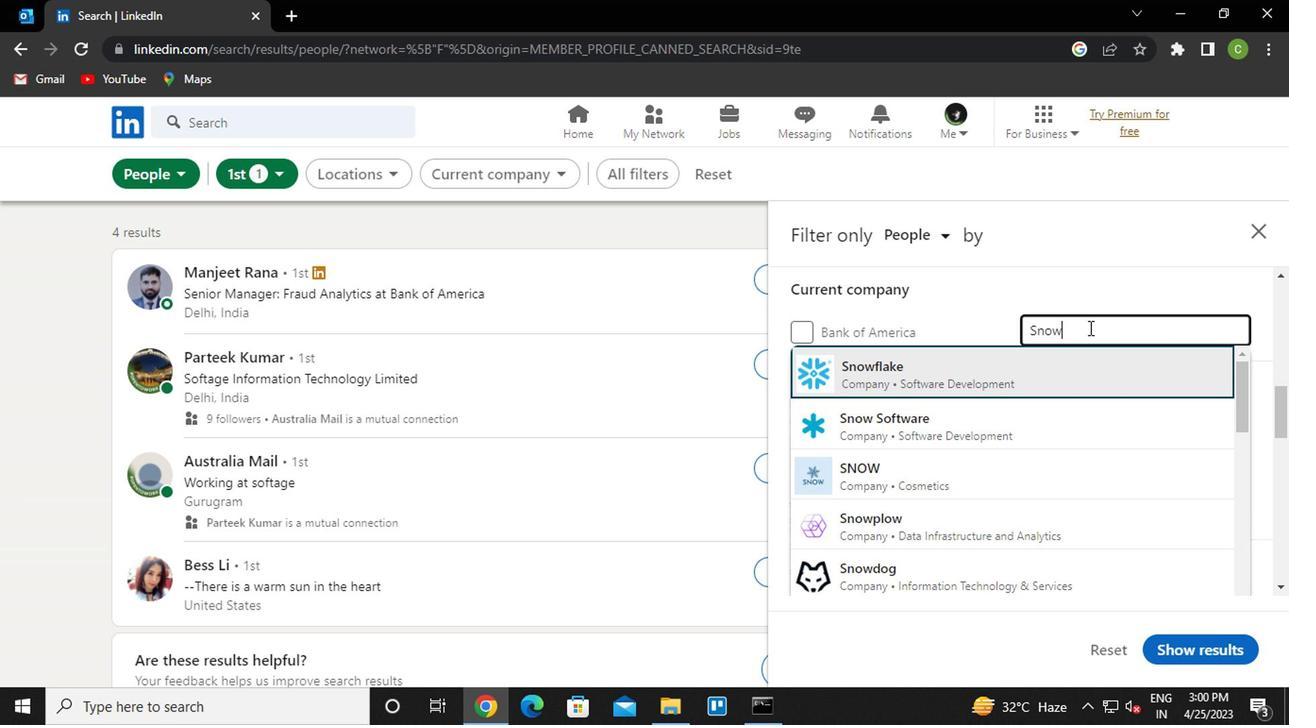 
Action: Mouse moved to (1065, 374)
Screenshot: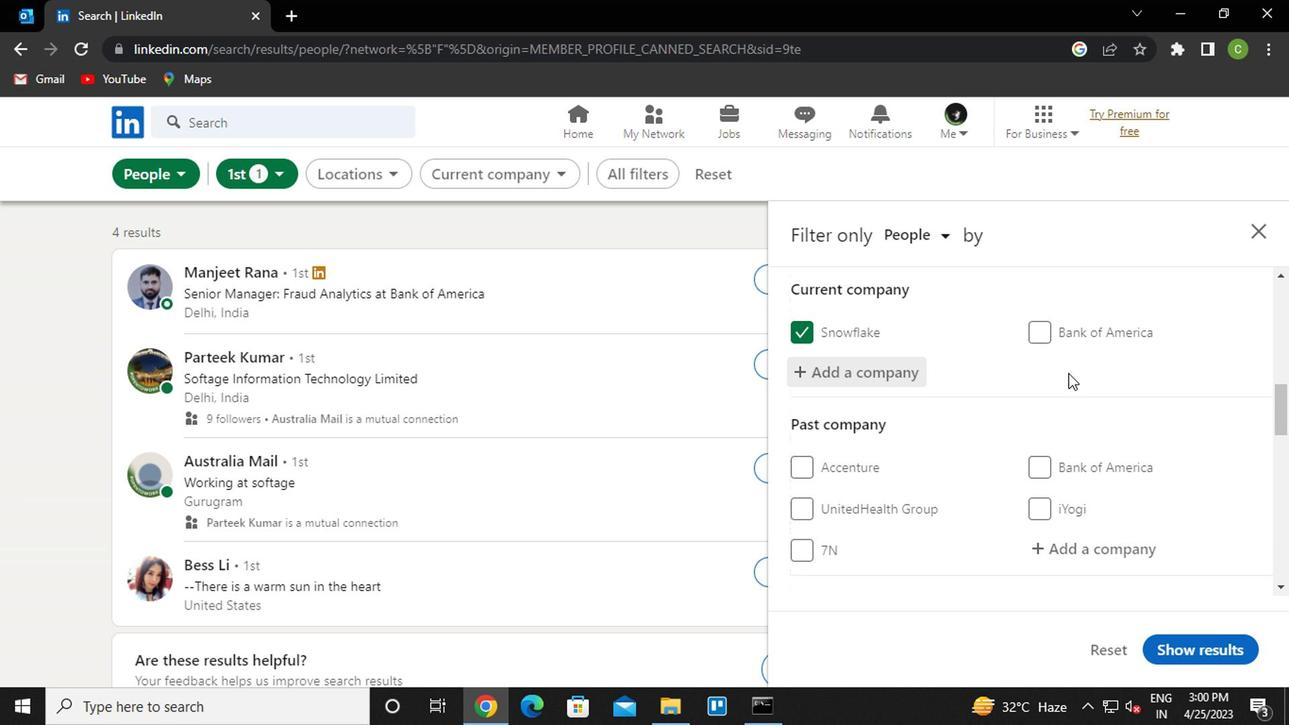 
Action: Mouse scrolled (1065, 373) with delta (0, 0)
Screenshot: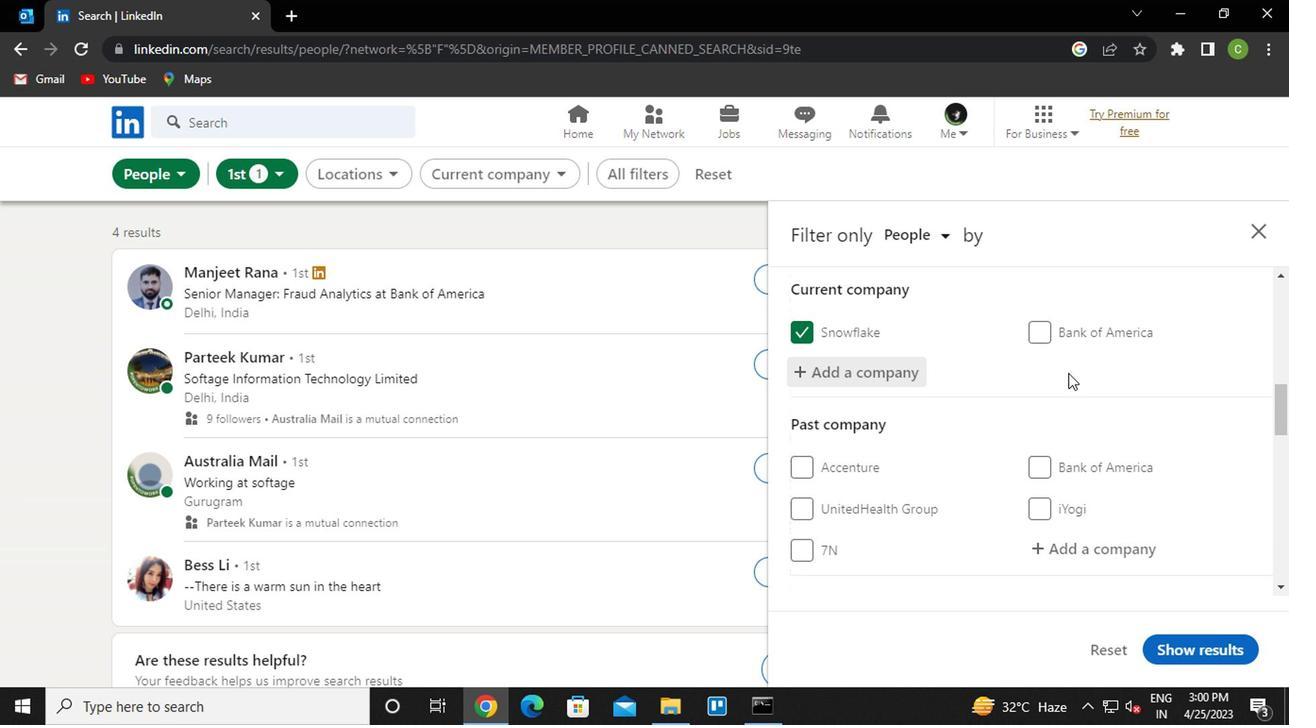 
Action: Mouse moved to (1057, 394)
Screenshot: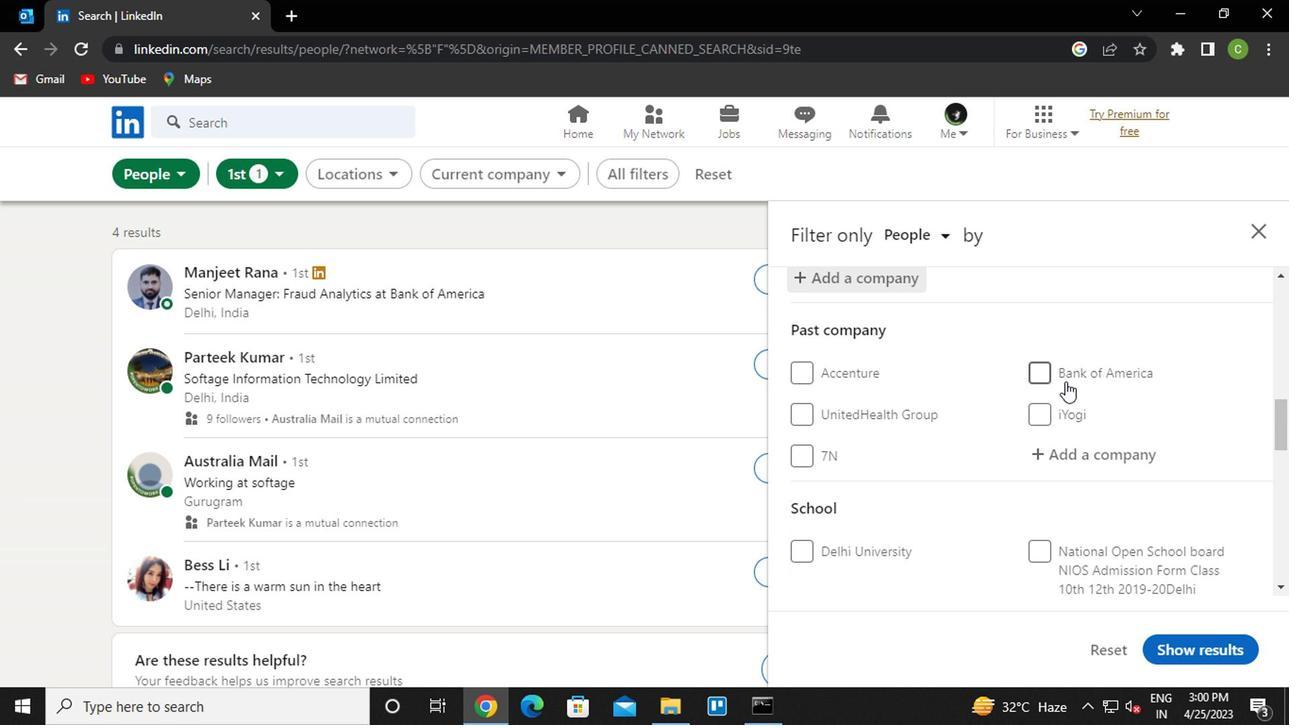 
Action: Mouse scrolled (1057, 393) with delta (0, -1)
Screenshot: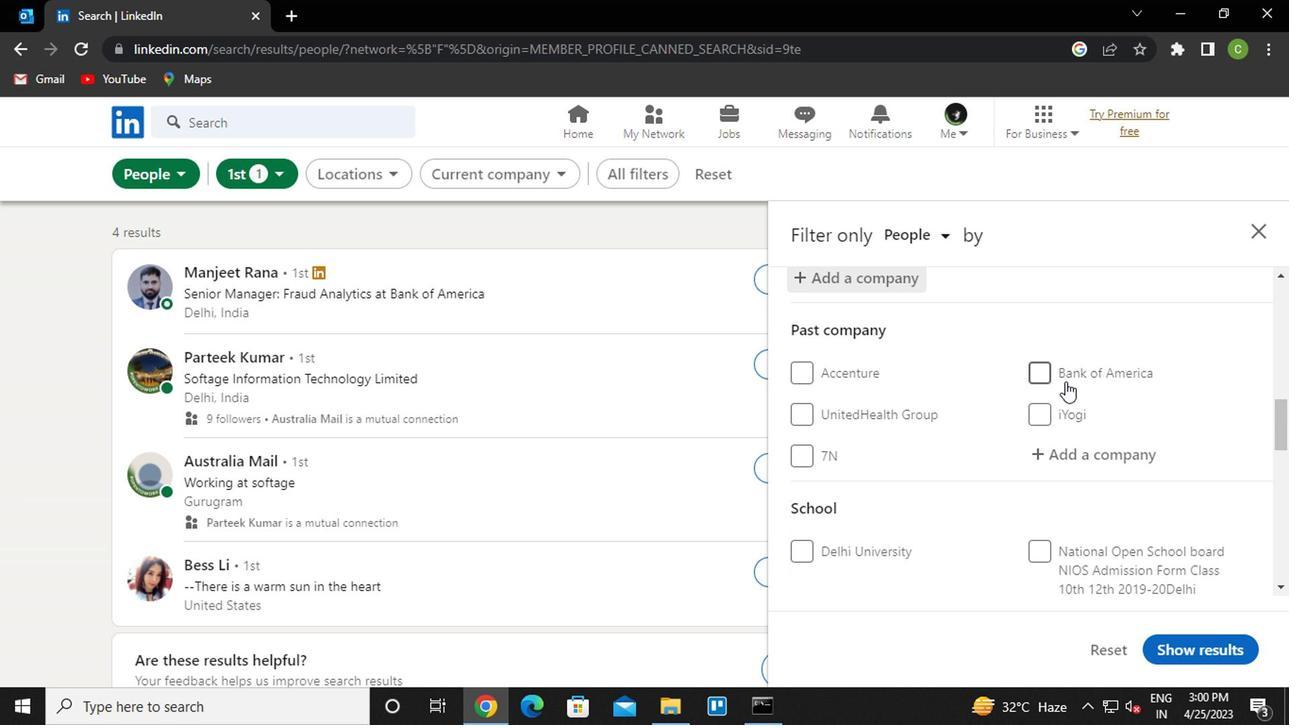 
Action: Mouse moved to (1028, 441)
Screenshot: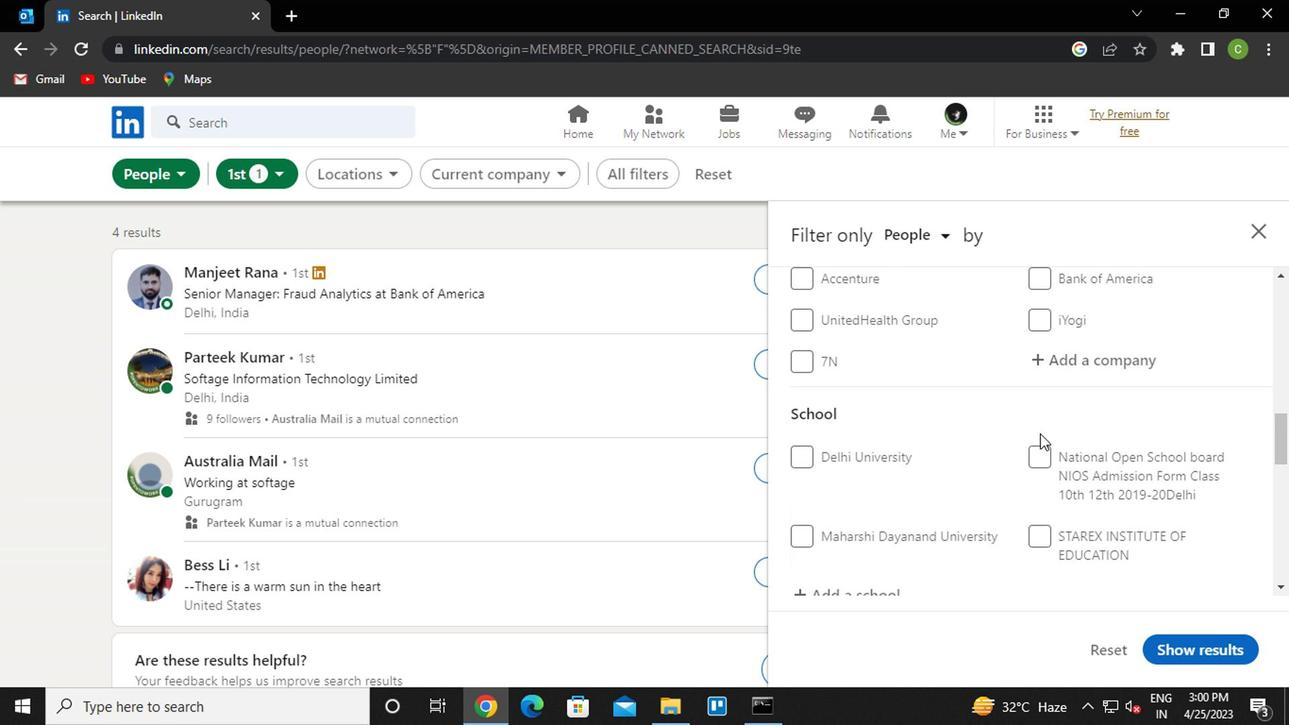 
Action: Mouse scrolled (1028, 441) with delta (0, 0)
Screenshot: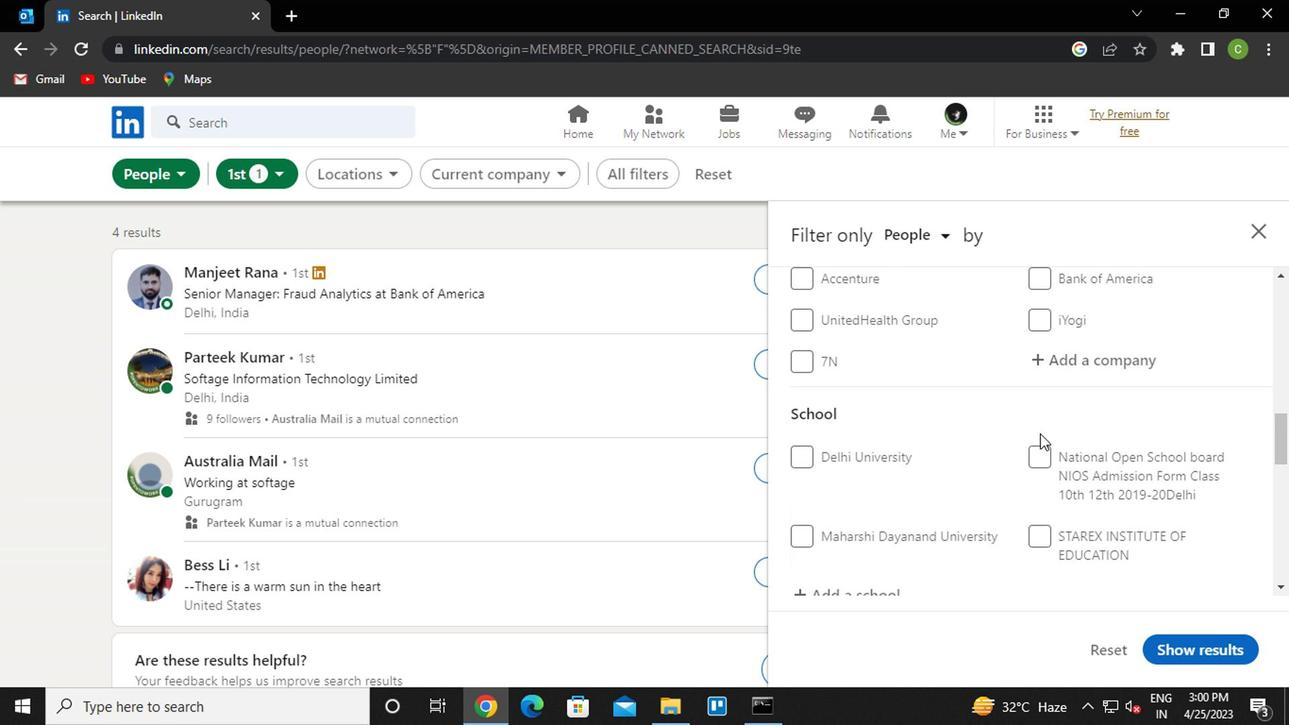 
Action: Mouse moved to (835, 504)
Screenshot: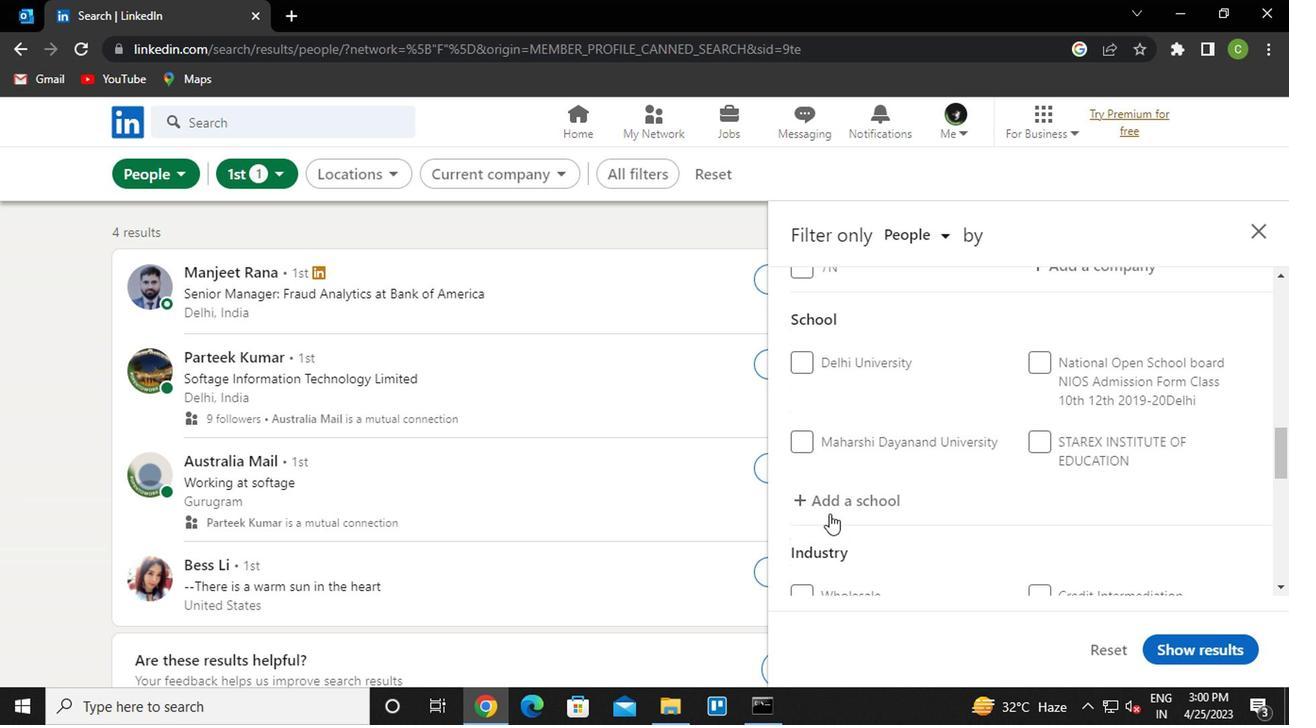 
Action: Mouse pressed left at (835, 504)
Screenshot: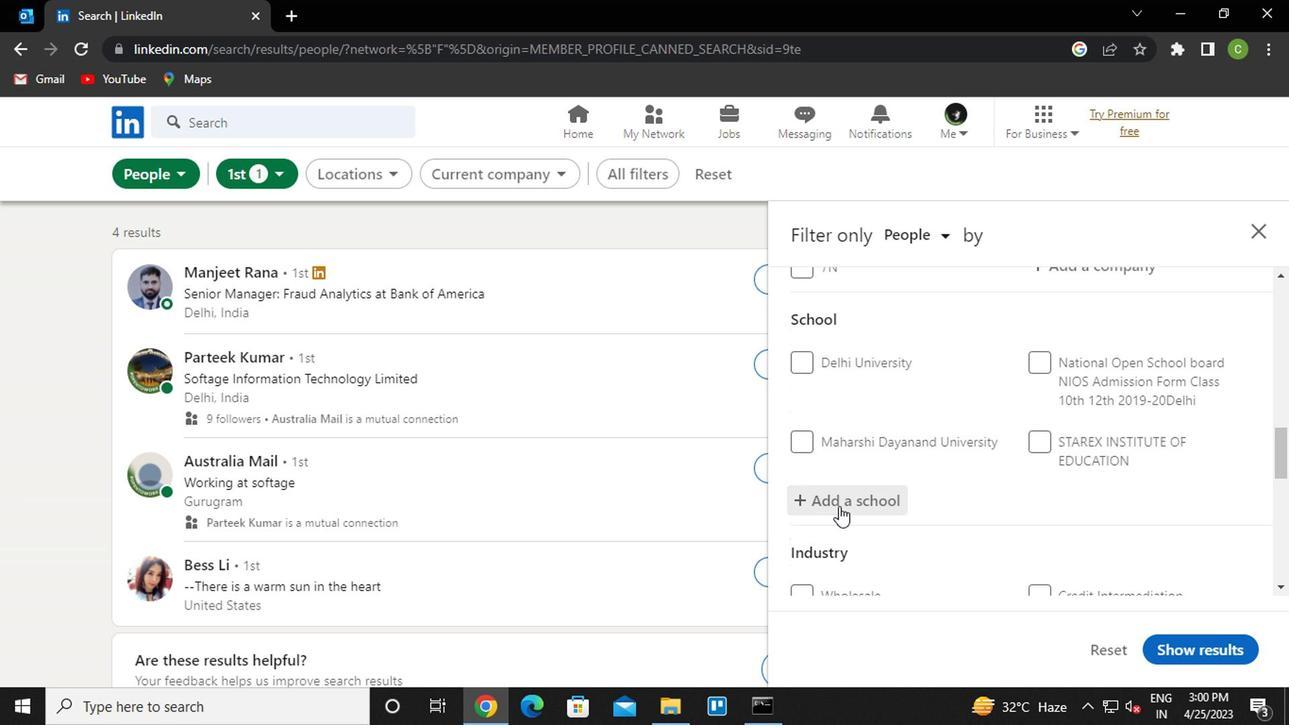 
Action: Mouse moved to (835, 504)
Screenshot: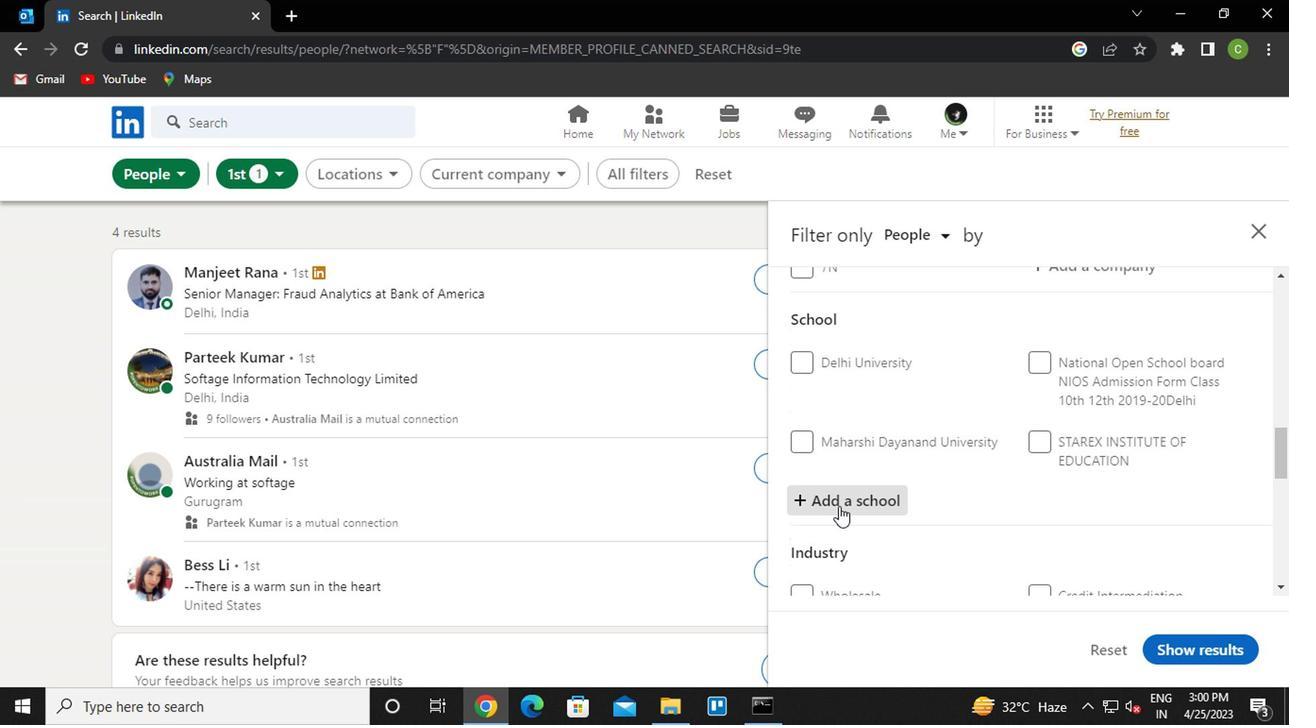 
Action: Key pressed <Key.caps_lock>s<Key.backspace>c<Key.caps_lock>ampus<Key.space>law<Key.space>
Screenshot: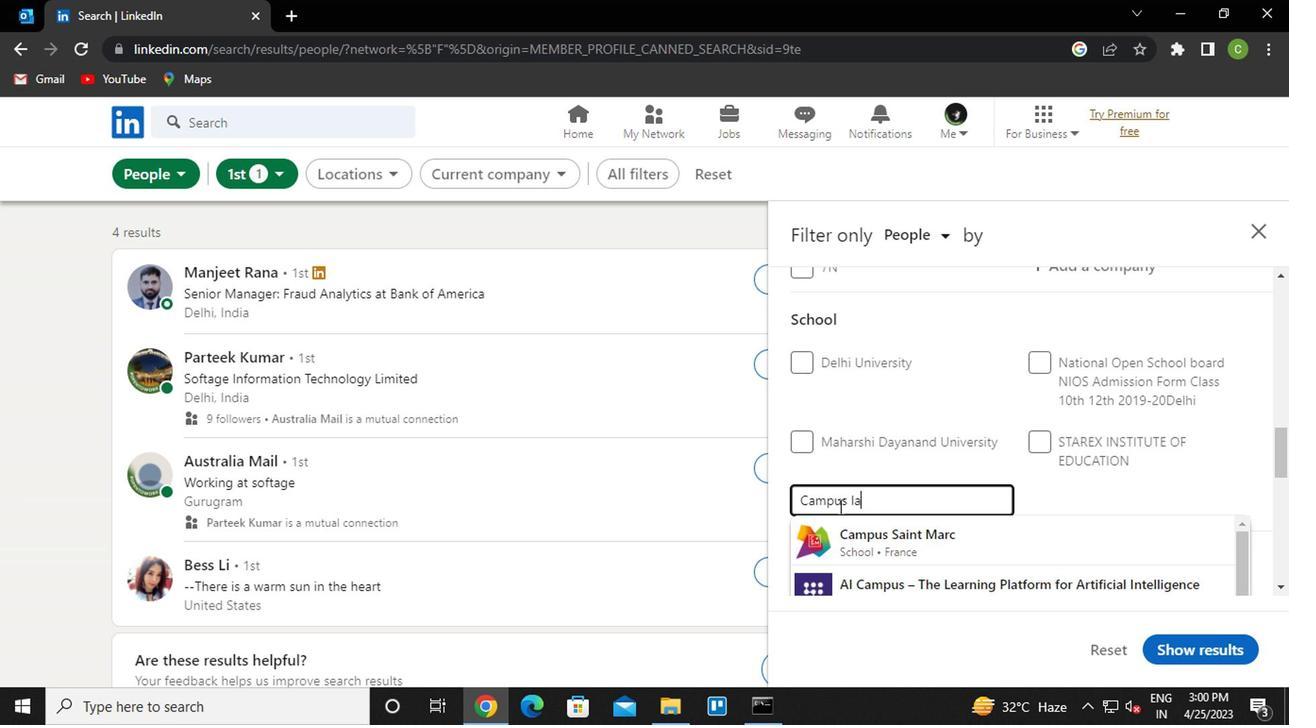 
Action: Mouse moved to (920, 532)
Screenshot: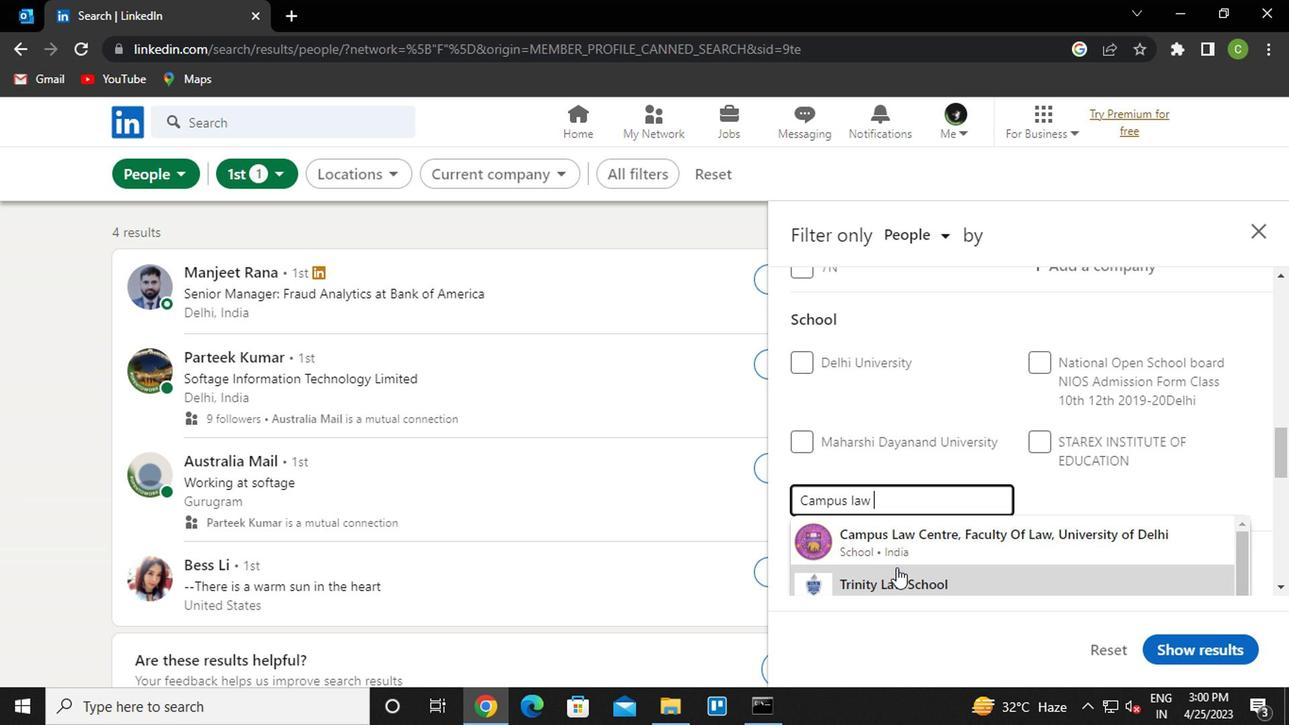 
Action: Mouse pressed left at (920, 532)
Screenshot: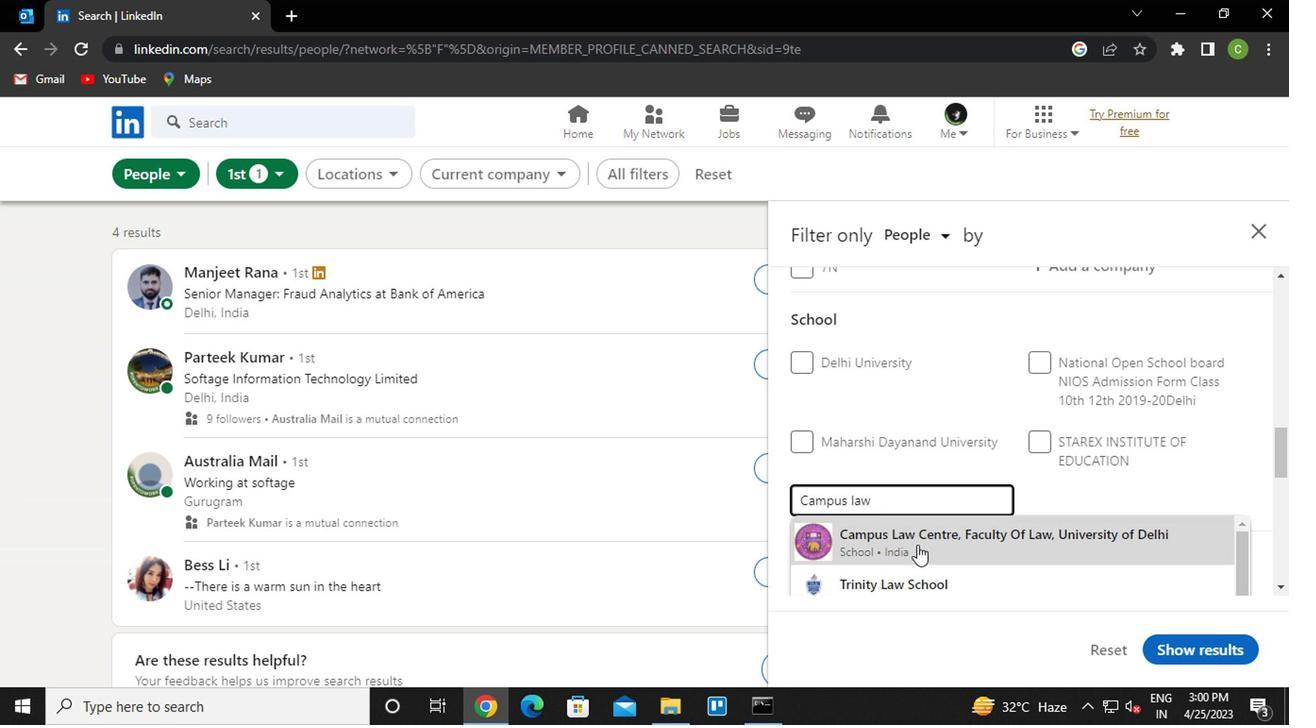 
Action: Mouse moved to (924, 479)
Screenshot: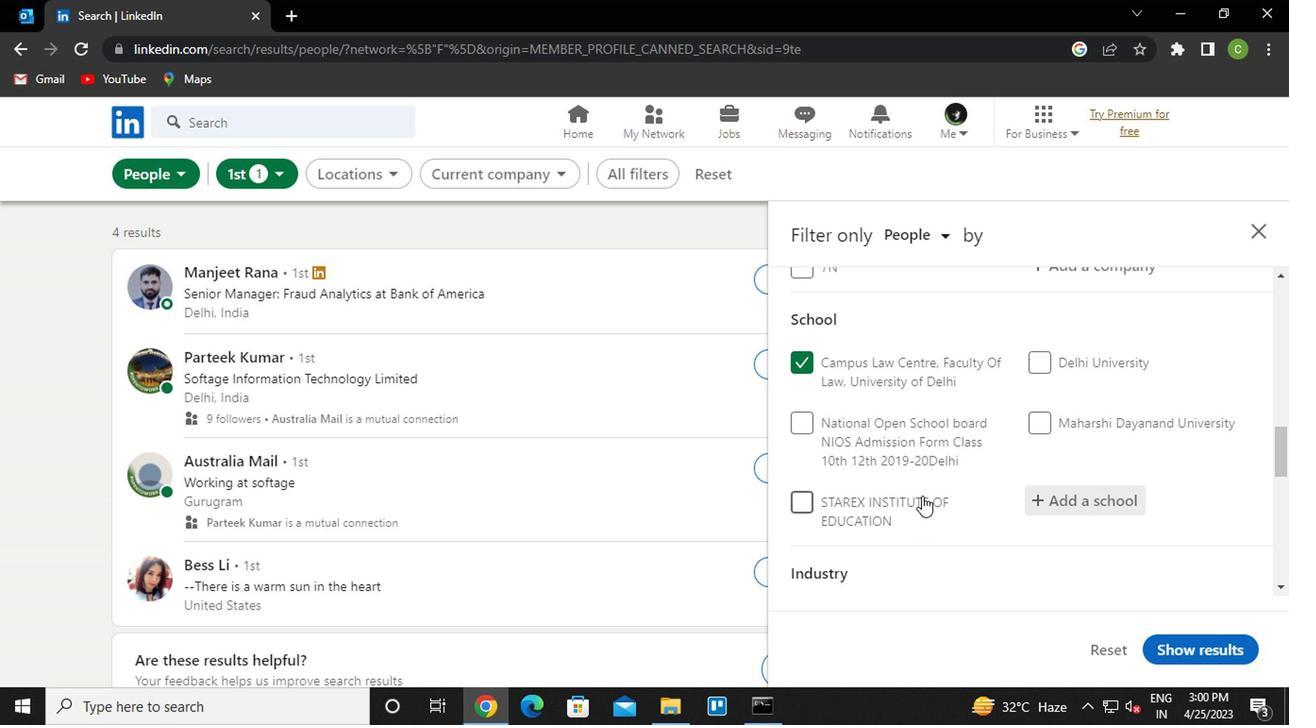 
Action: Mouse scrolled (924, 478) with delta (0, -1)
Screenshot: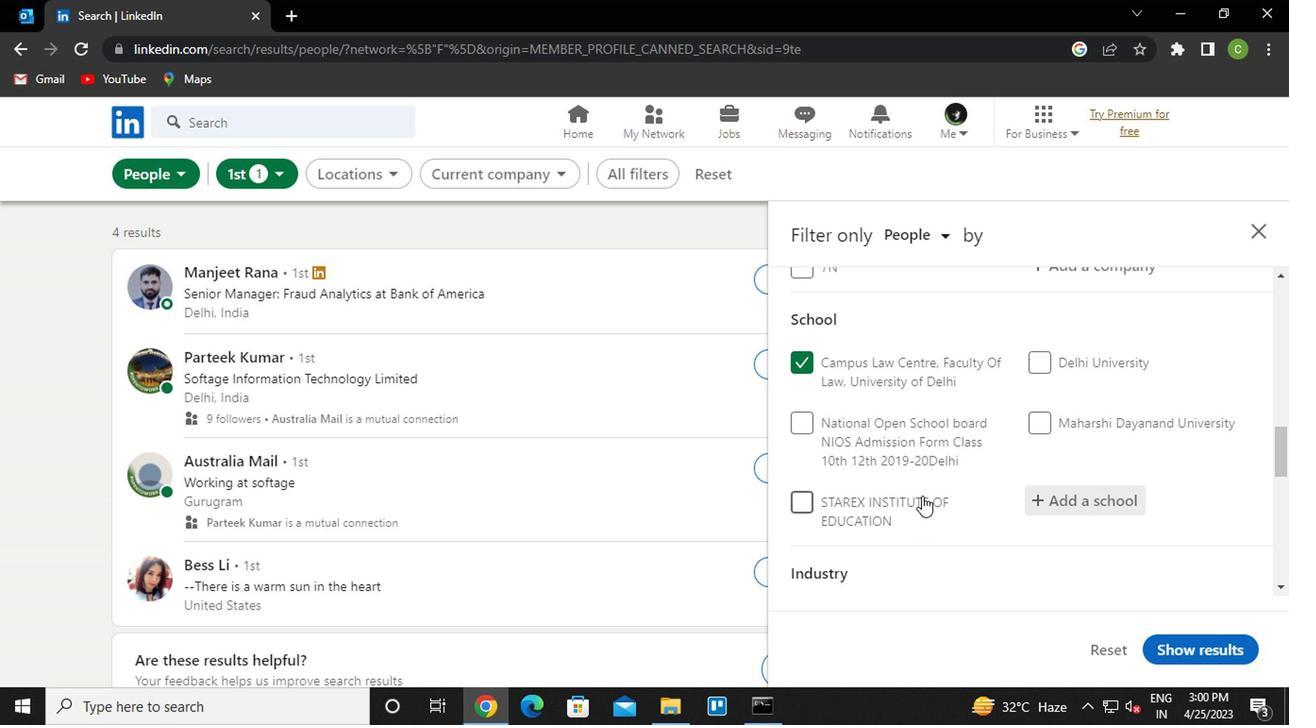 
Action: Mouse moved to (920, 469)
Screenshot: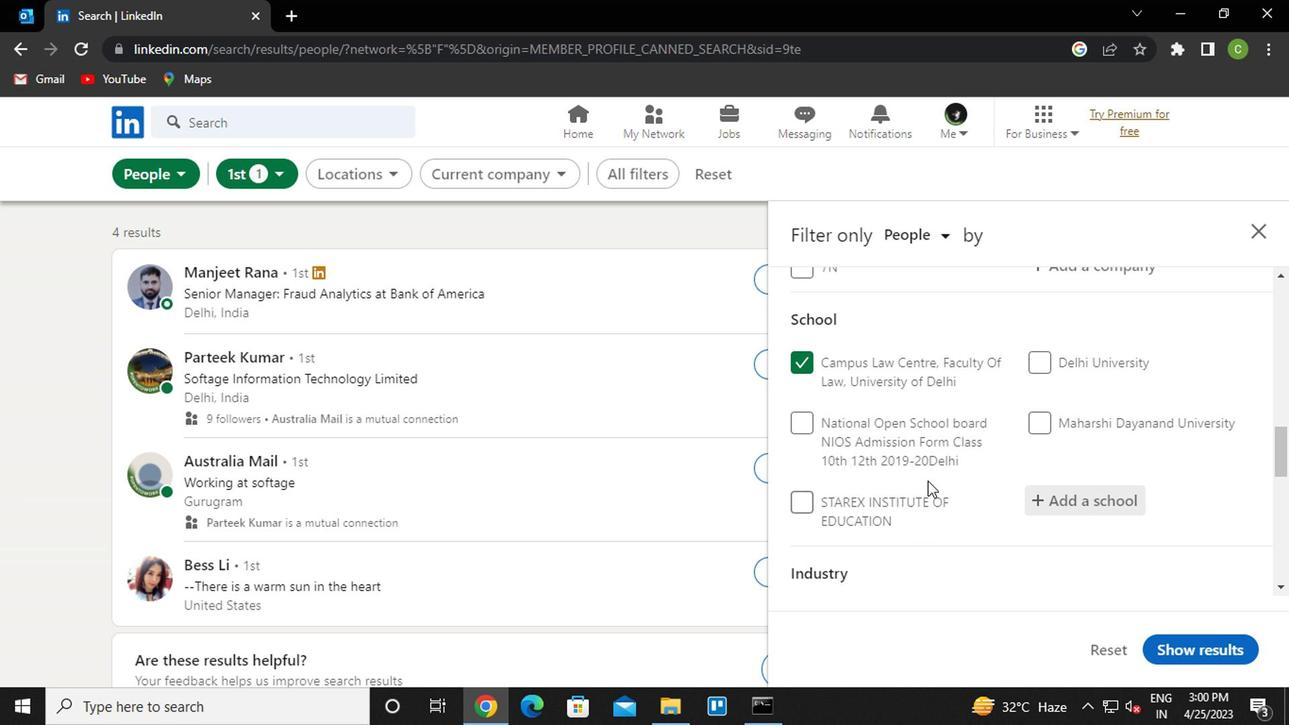 
Action: Mouse scrolled (920, 468) with delta (0, -1)
Screenshot: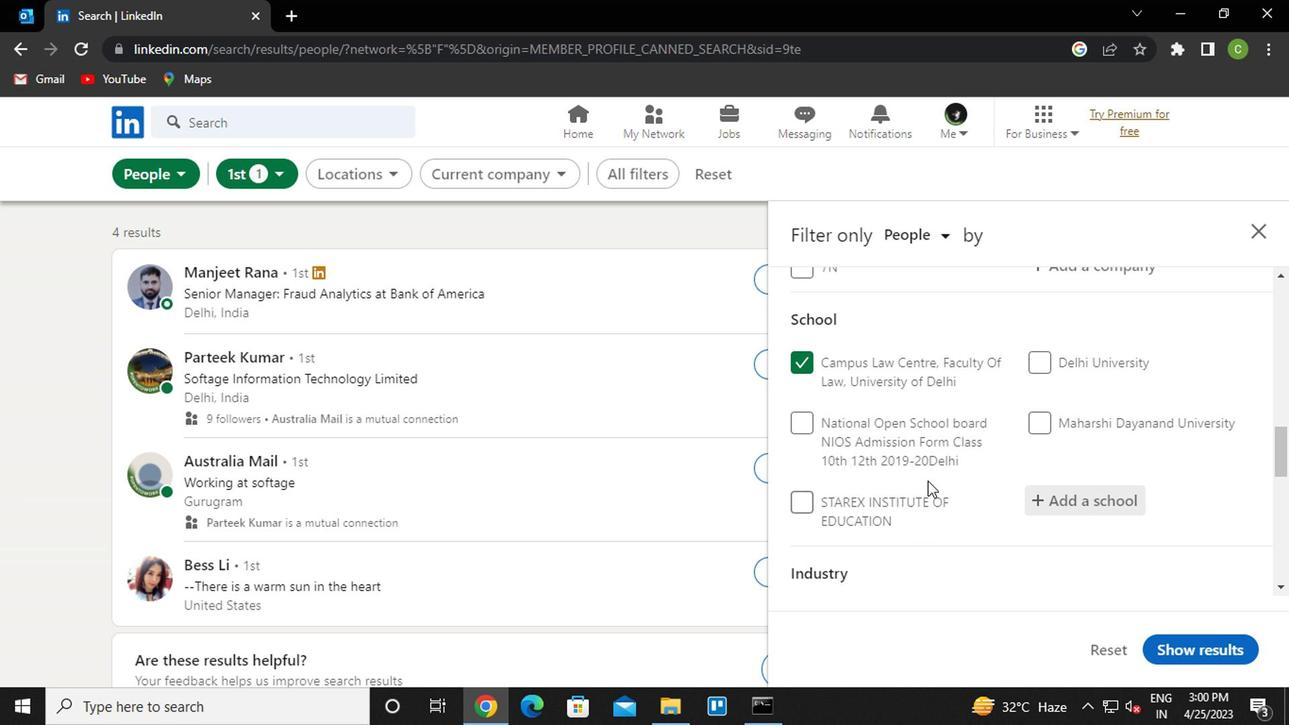 
Action: Mouse moved to (934, 435)
Screenshot: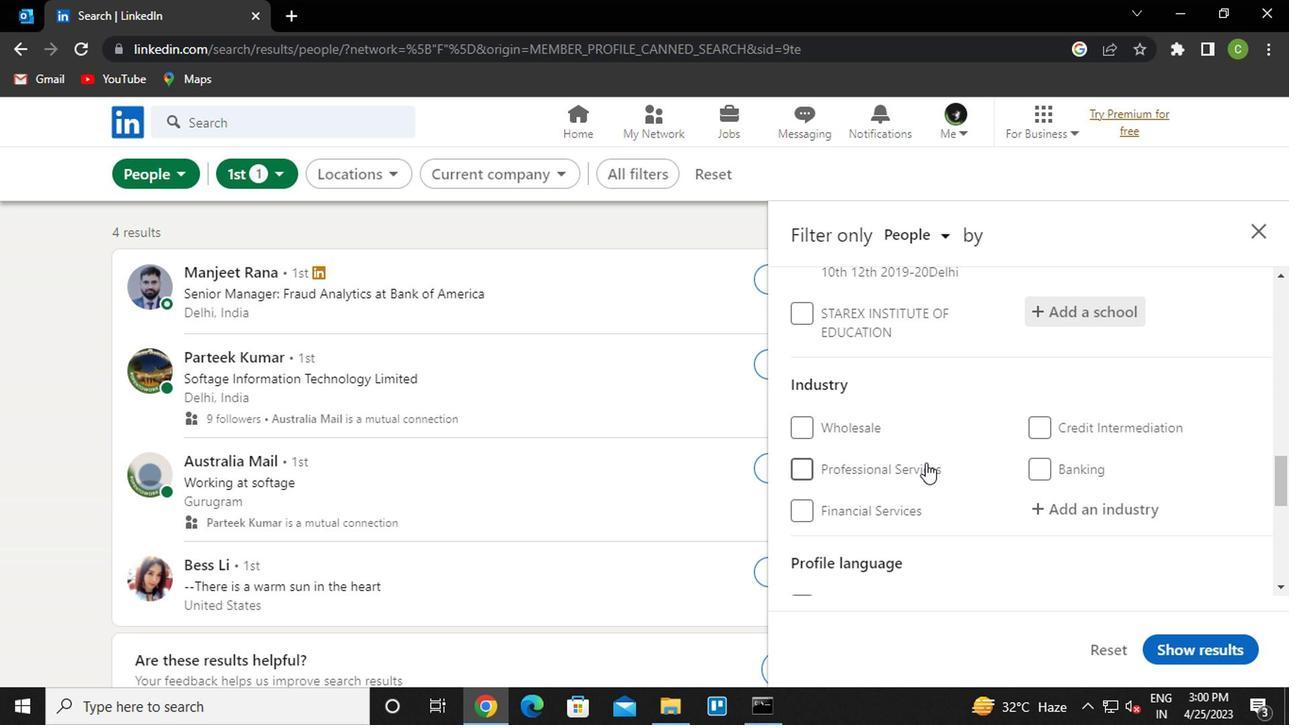 
Action: Mouse scrolled (934, 434) with delta (0, -1)
Screenshot: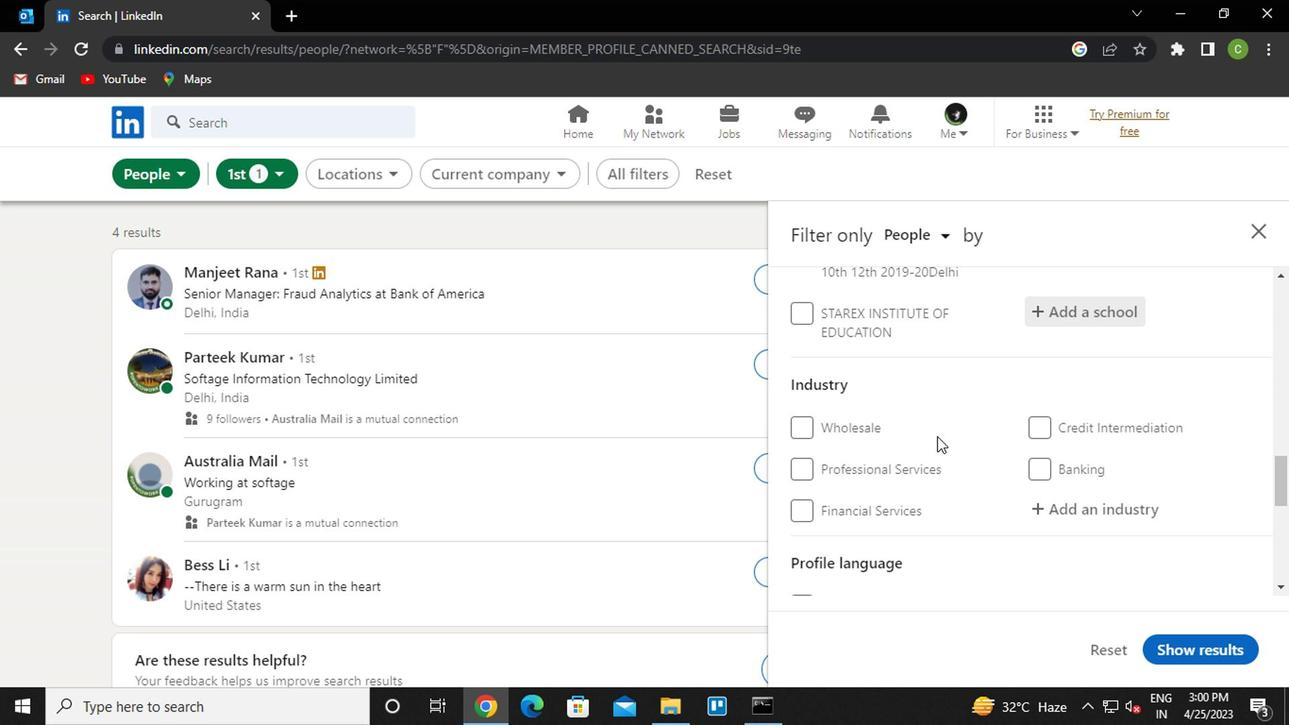 
Action: Mouse scrolled (934, 434) with delta (0, -1)
Screenshot: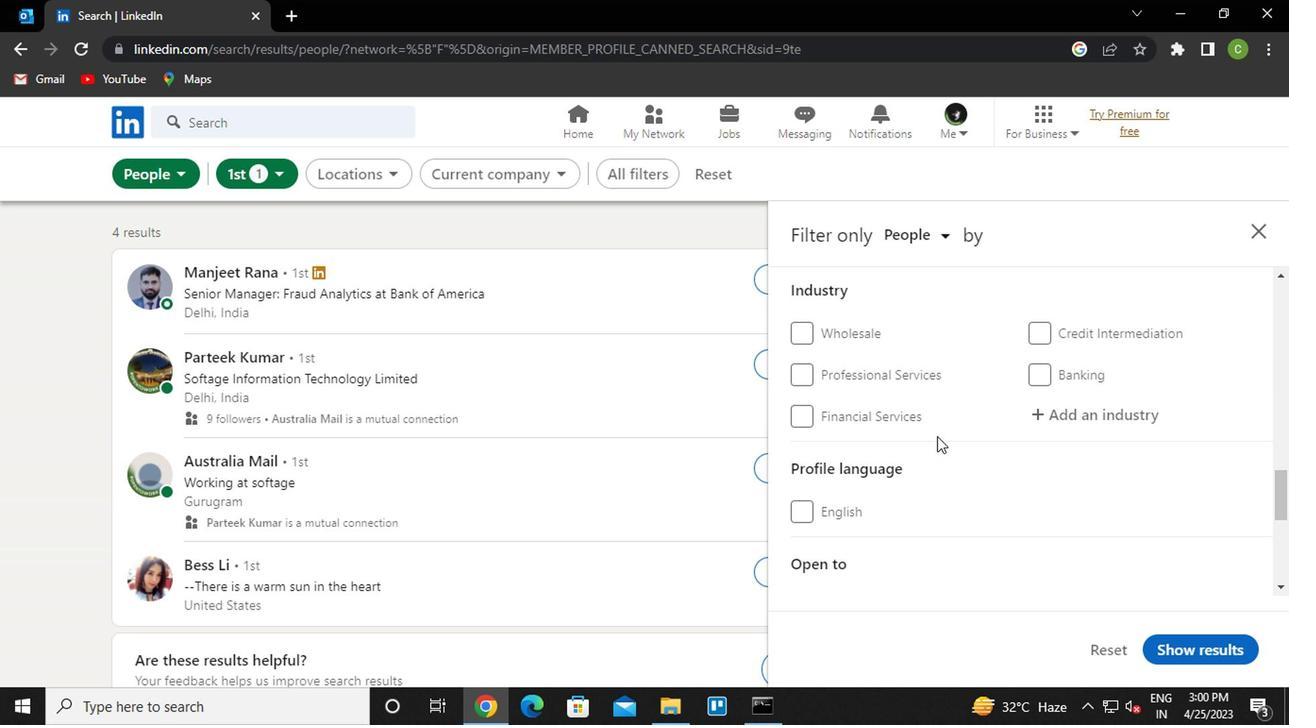 
Action: Mouse moved to (934, 435)
Screenshot: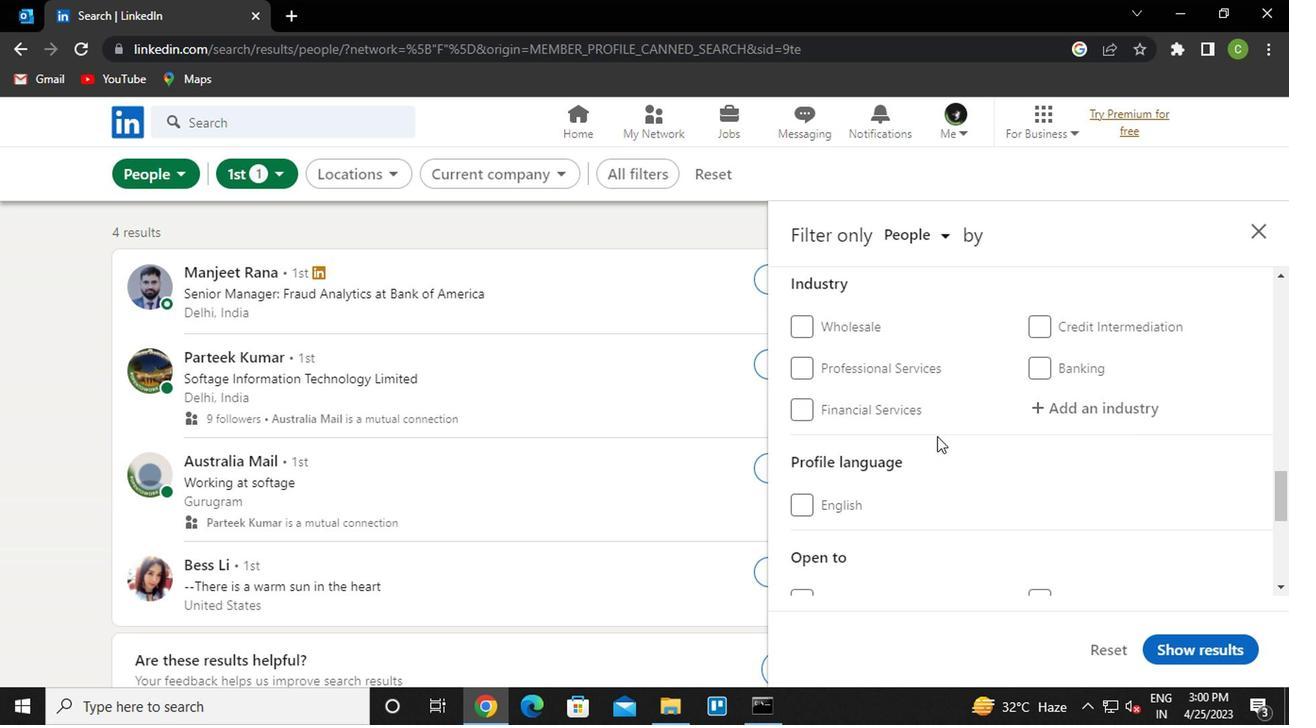 
Action: Mouse scrolled (934, 434) with delta (0, -1)
Screenshot: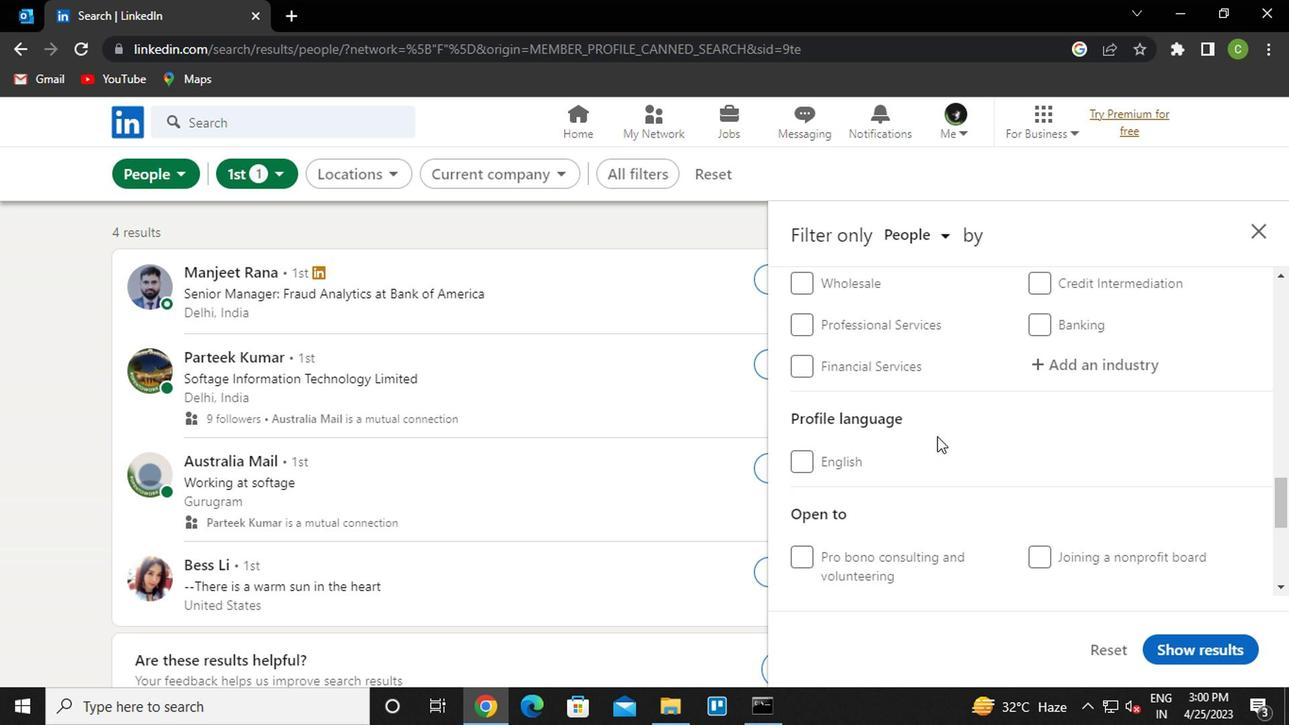 
Action: Mouse moved to (929, 438)
Screenshot: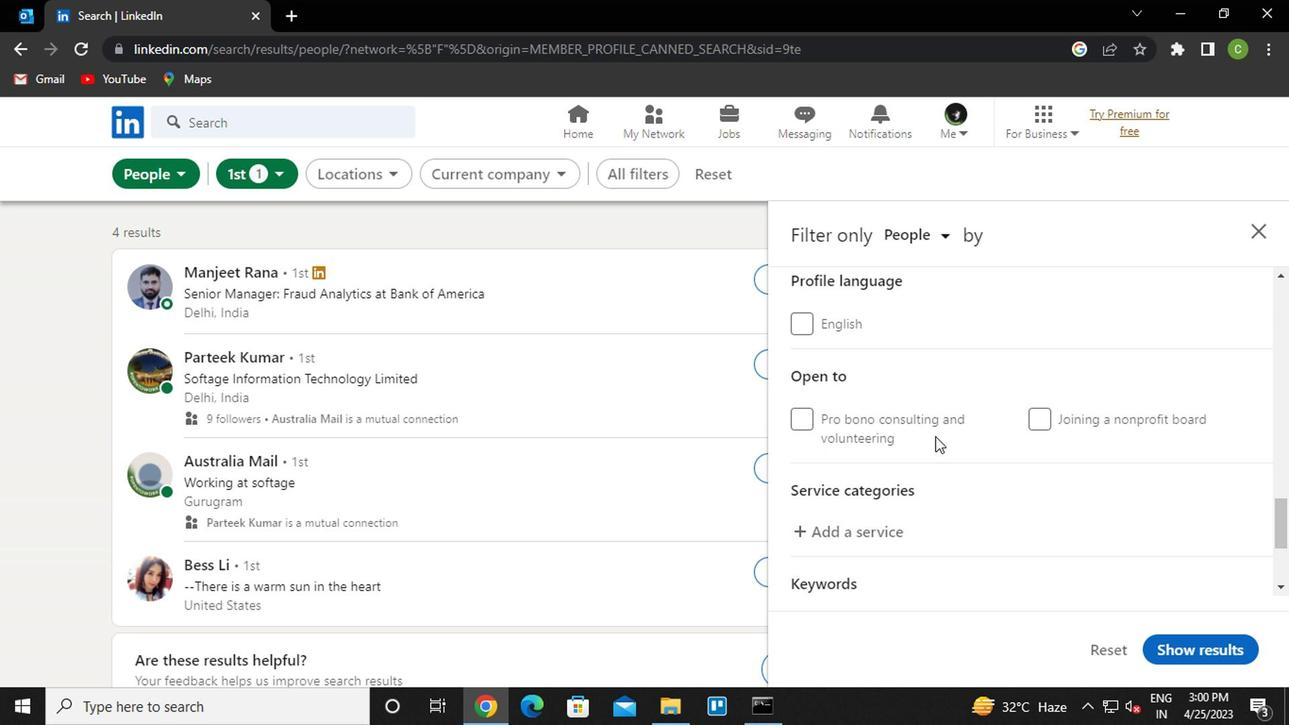 
Action: Mouse scrolled (929, 437) with delta (0, 0)
Screenshot: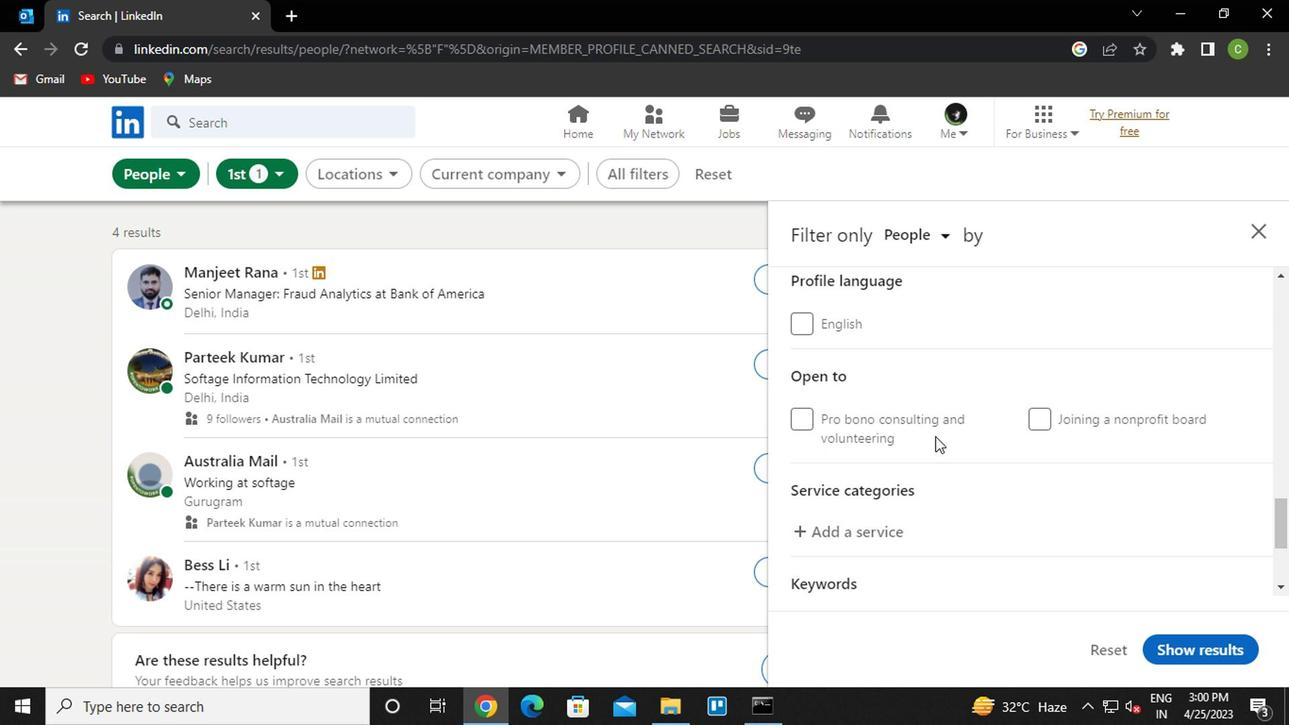 
Action: Mouse moved to (867, 433)
Screenshot: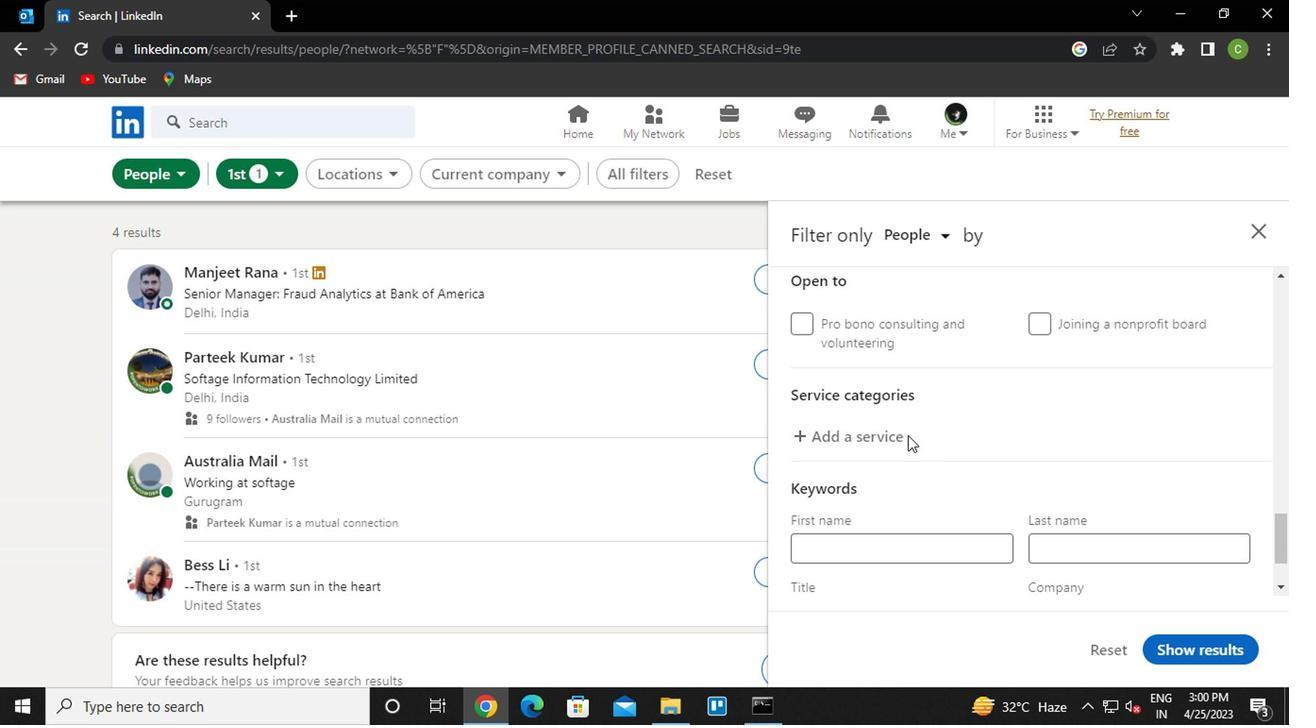 
Action: Mouse pressed left at (867, 433)
Screenshot: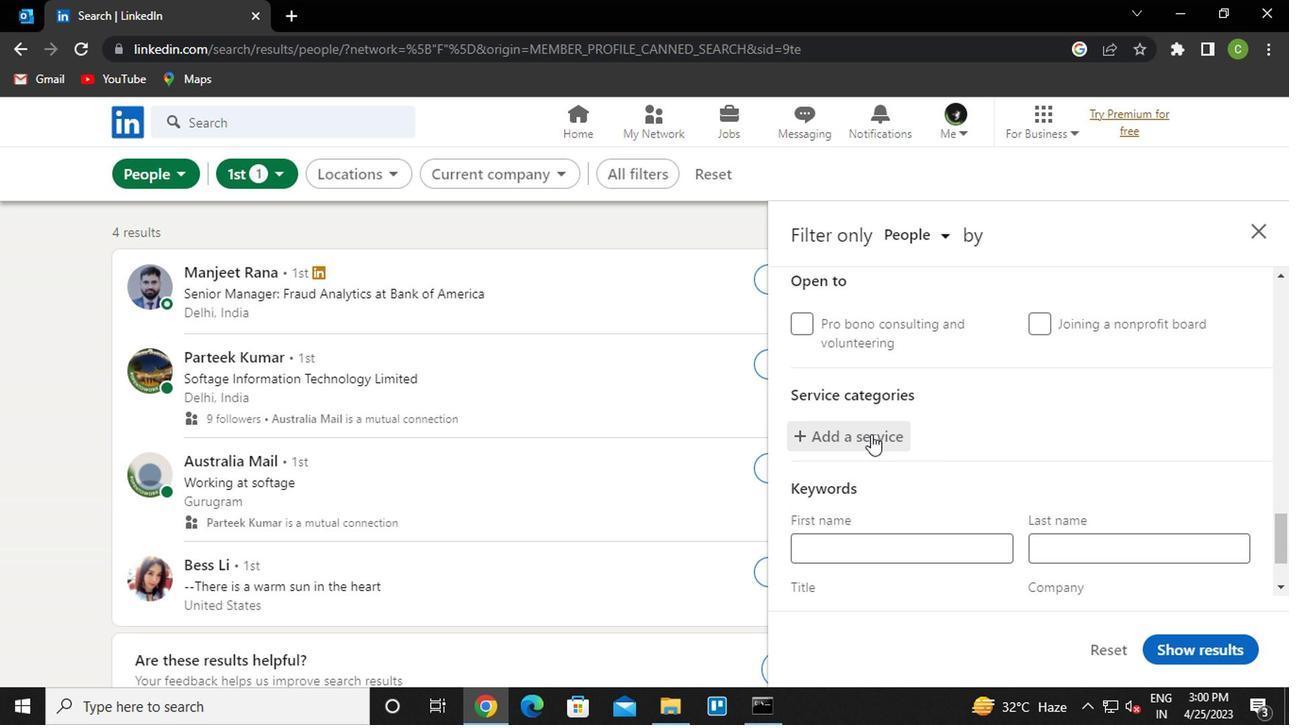 
Action: Key pressed <Key.caps_lock>p<Key.caps_lock>ublic<Key.down><Key.down><Key.enter>
Screenshot: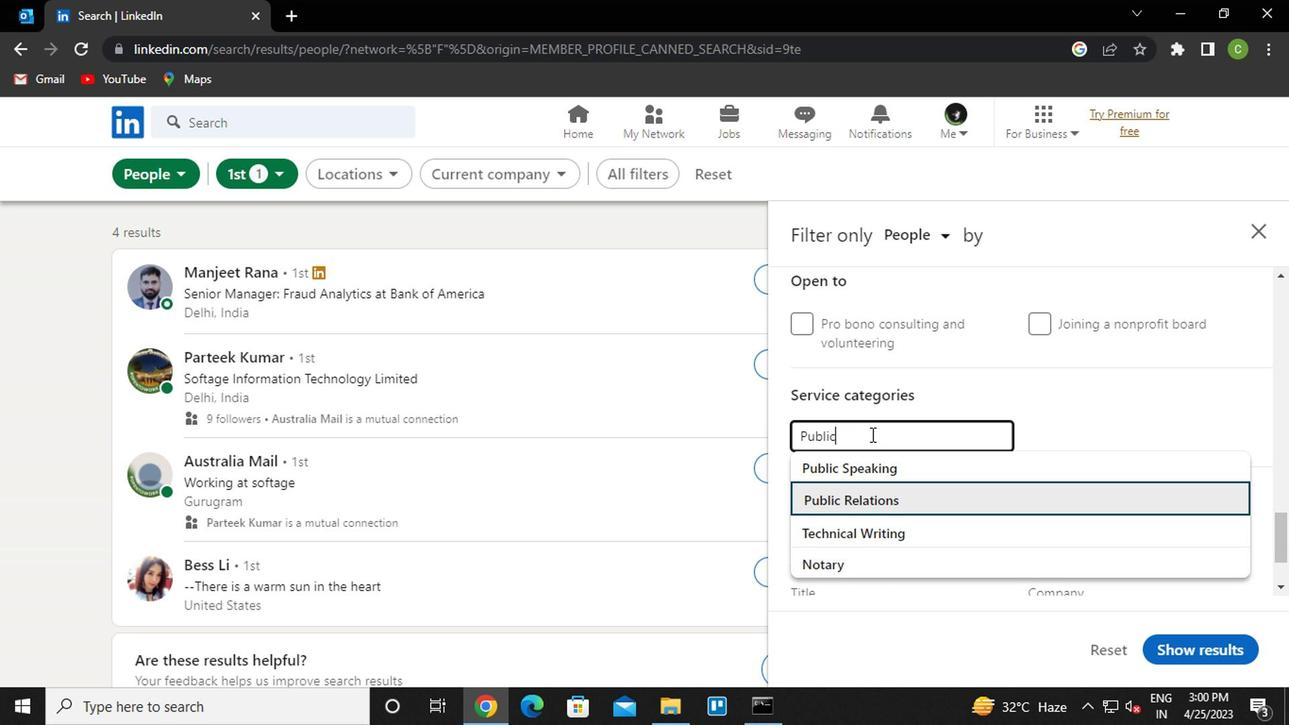 
Action: Mouse moved to (934, 449)
Screenshot: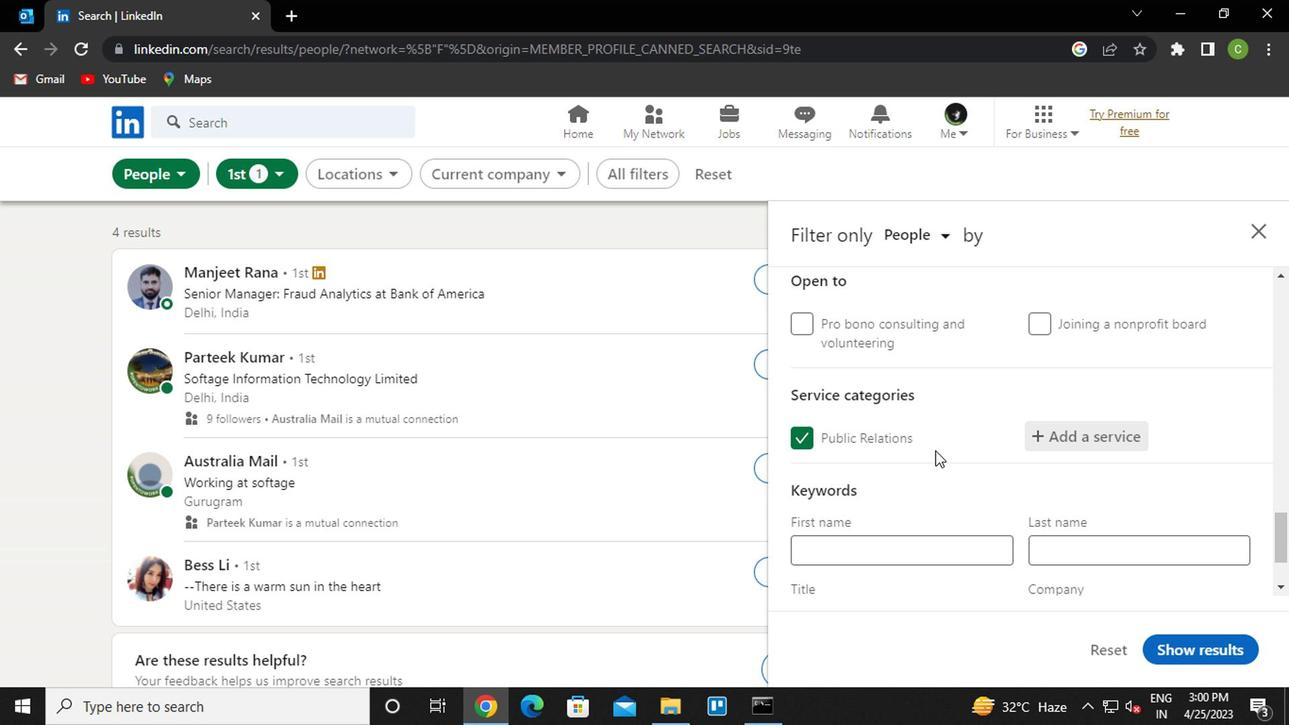 
Action: Mouse scrolled (934, 448) with delta (0, 0)
Screenshot: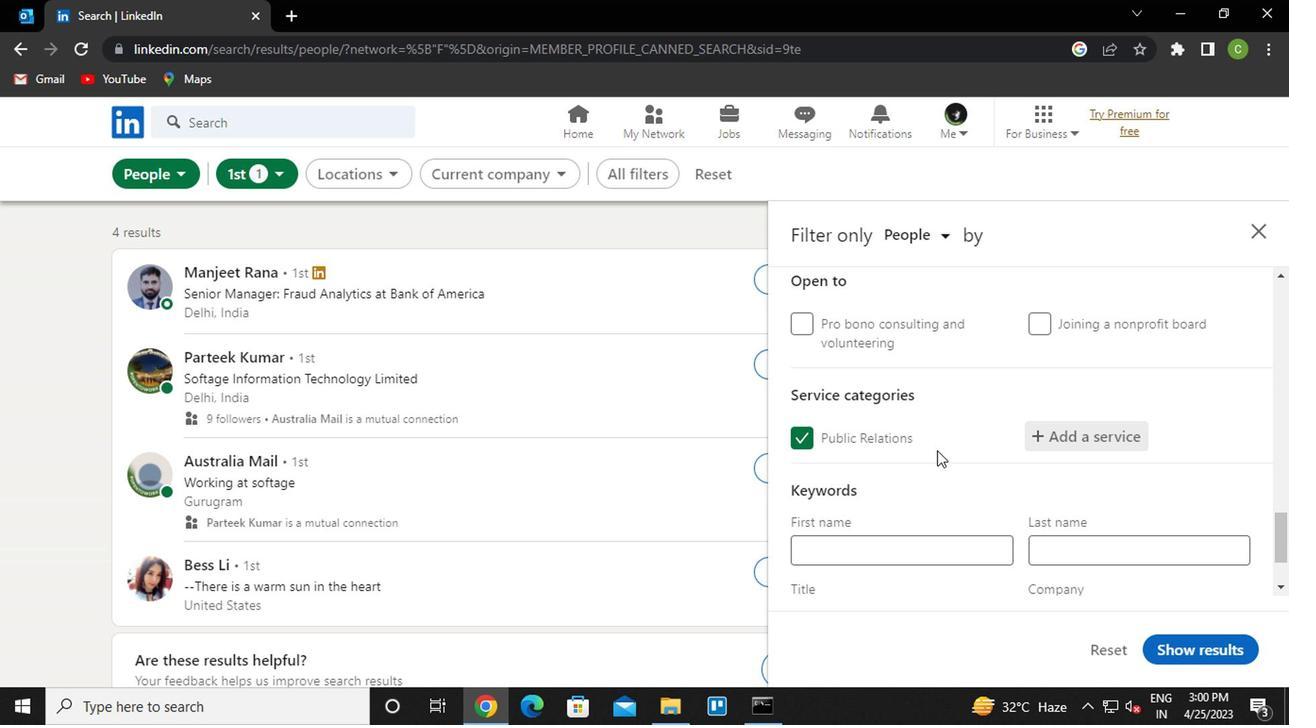 
Action: Mouse scrolled (934, 448) with delta (0, 0)
Screenshot: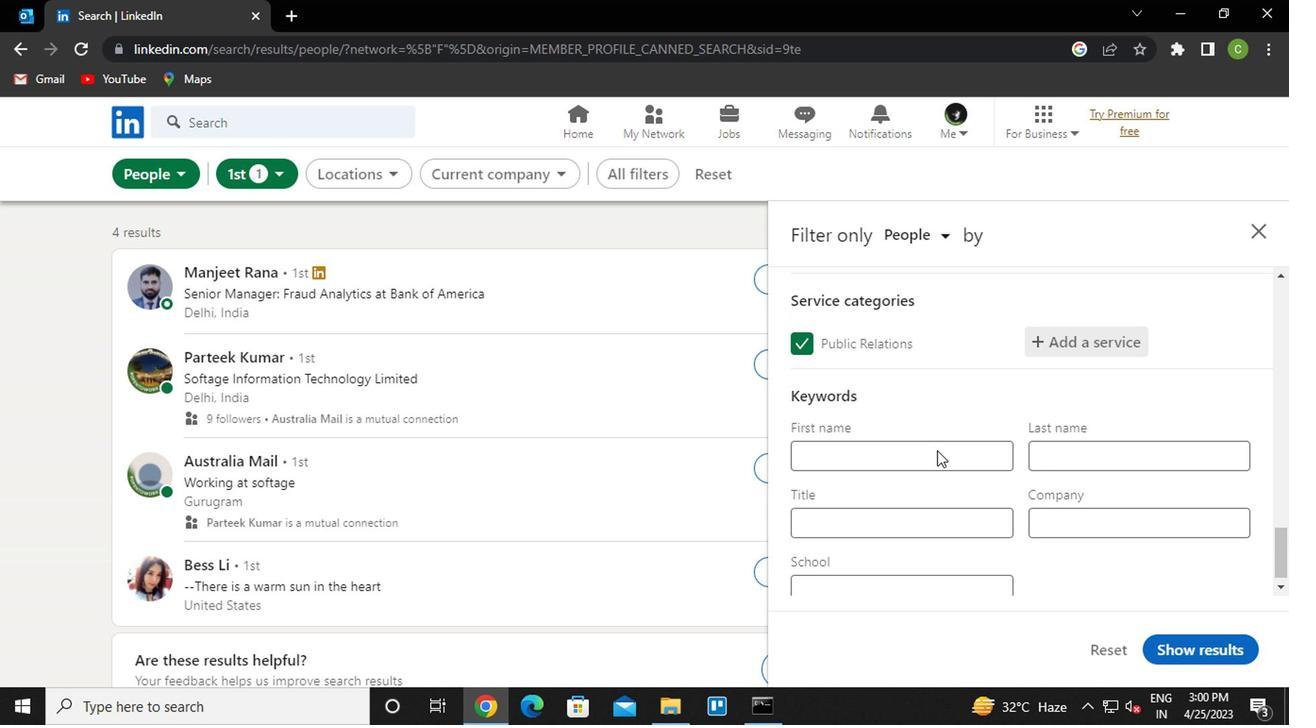 
Action: Mouse moved to (890, 509)
Screenshot: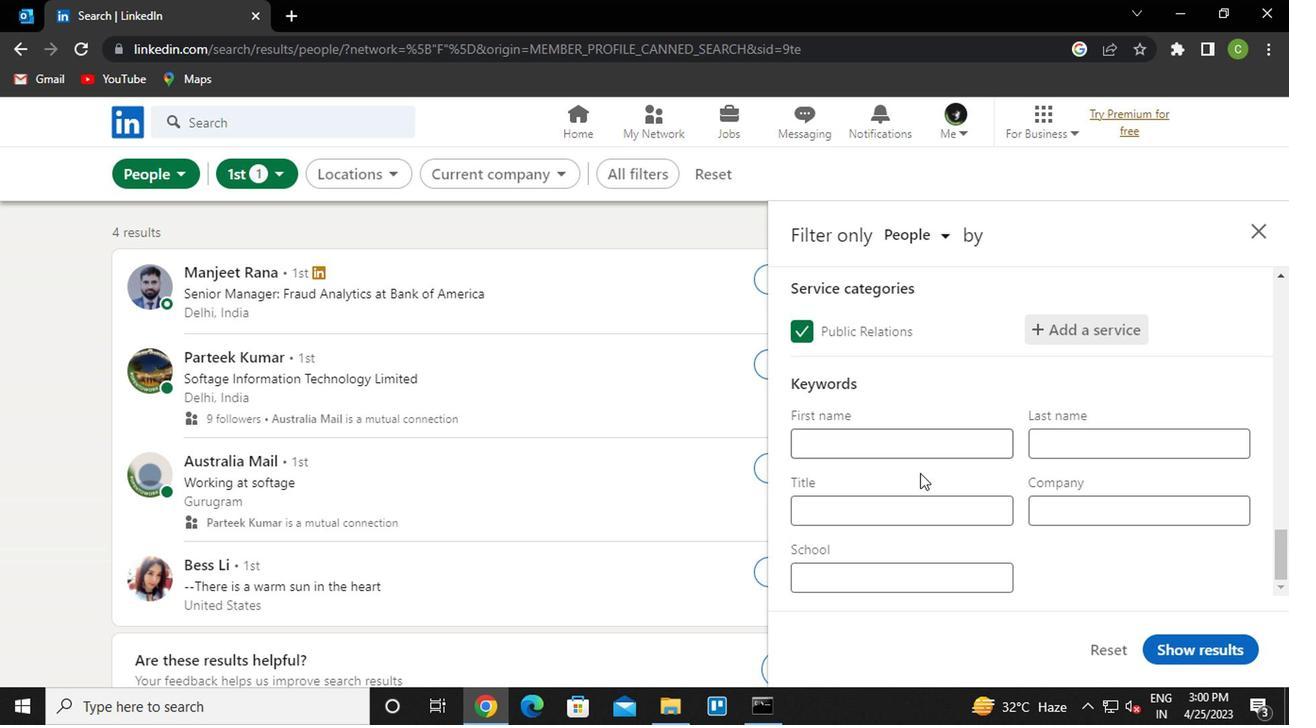 
Action: Mouse pressed left at (890, 509)
Screenshot: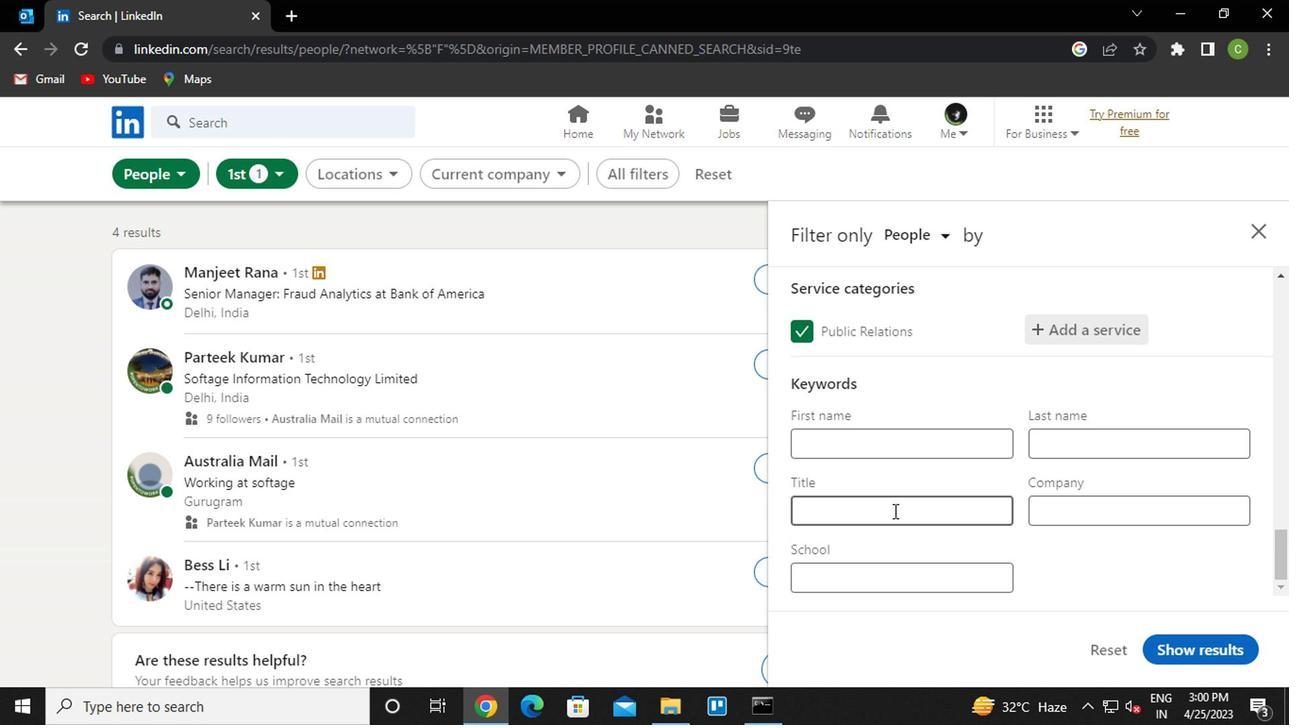 
Action: Key pressed <Key.caps_lock>r<Key.caps_lock>esearchers
Screenshot: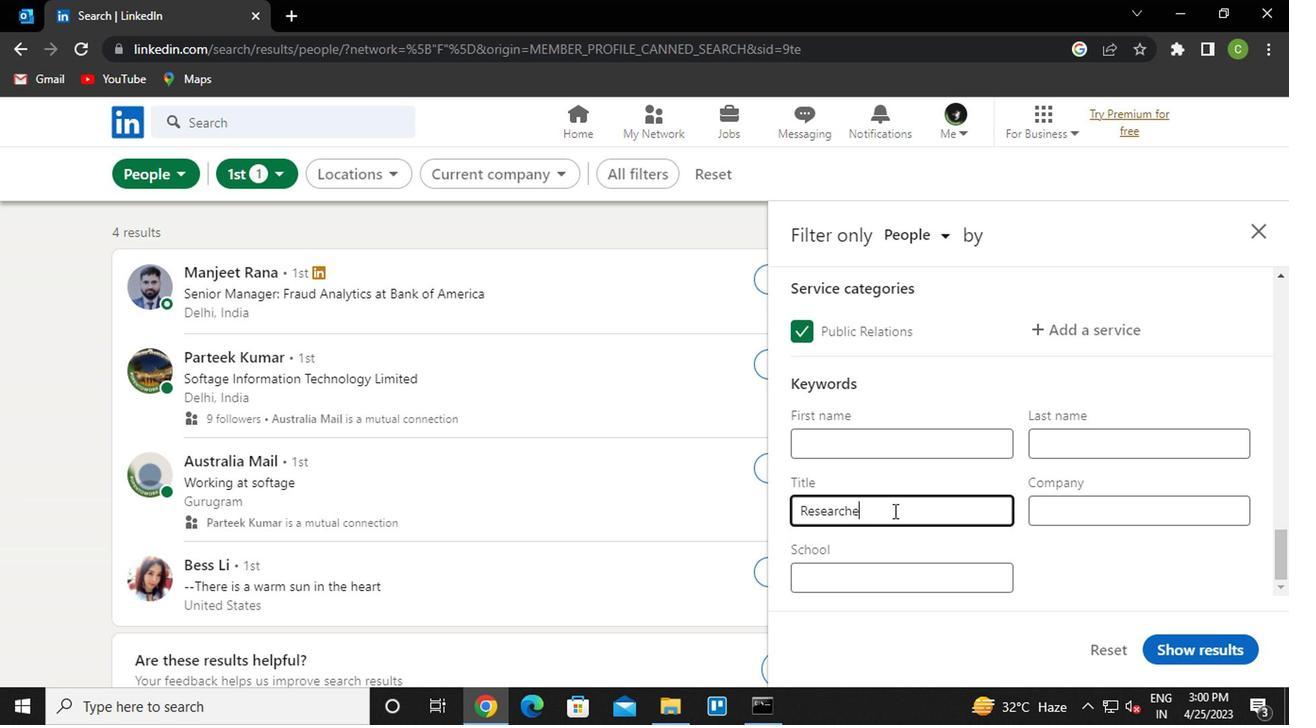 
Action: Mouse moved to (1240, 650)
Screenshot: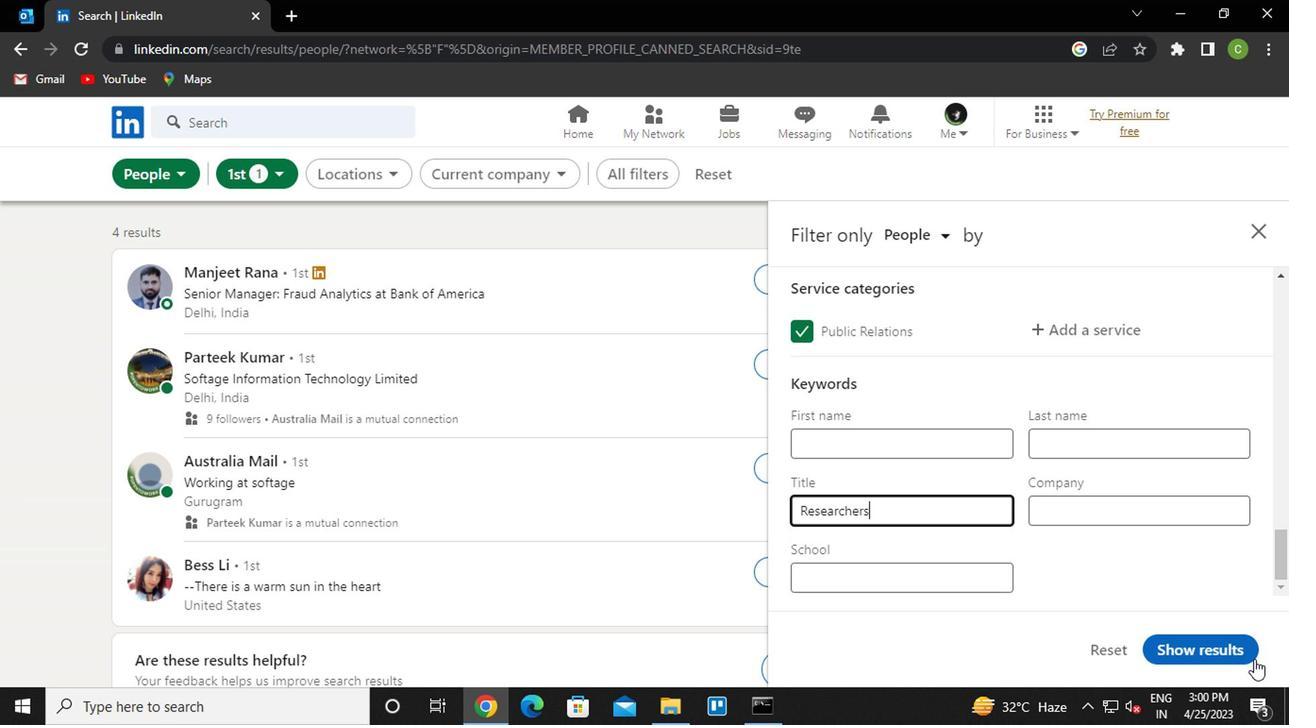 
Action: Mouse pressed left at (1240, 650)
Screenshot: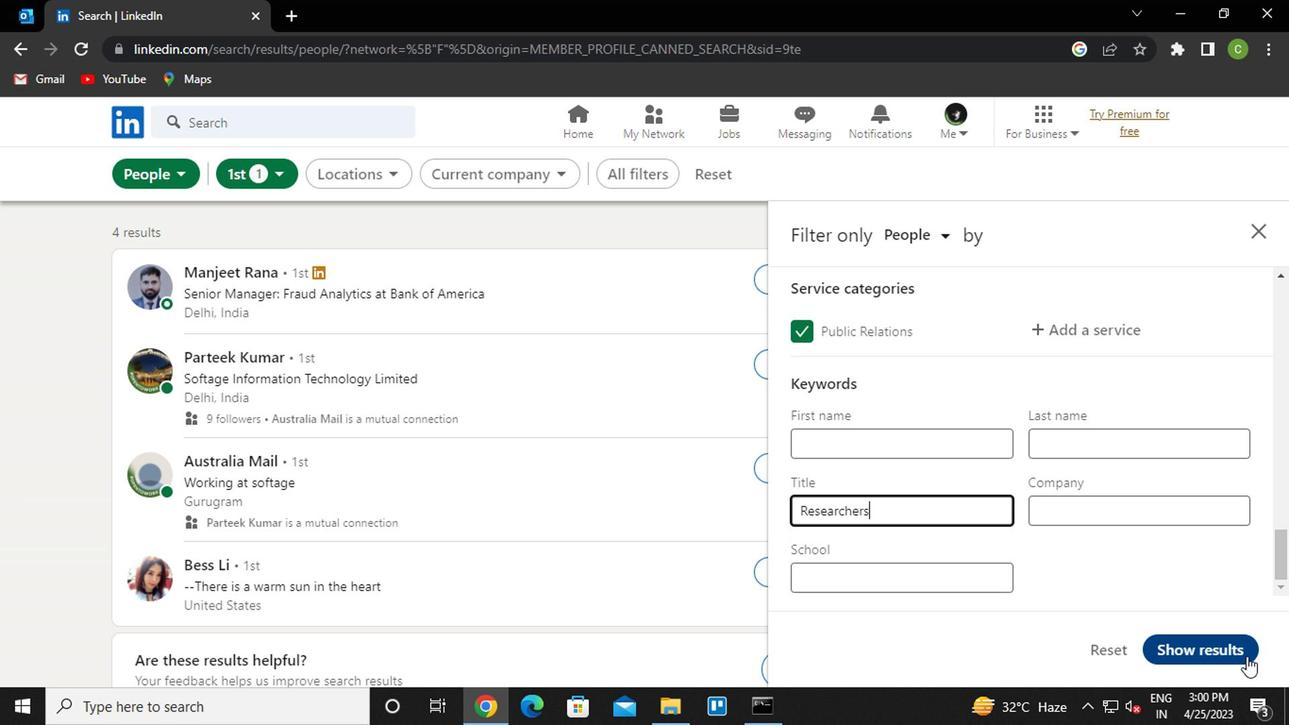 
Action: Mouse moved to (550, 523)
Screenshot: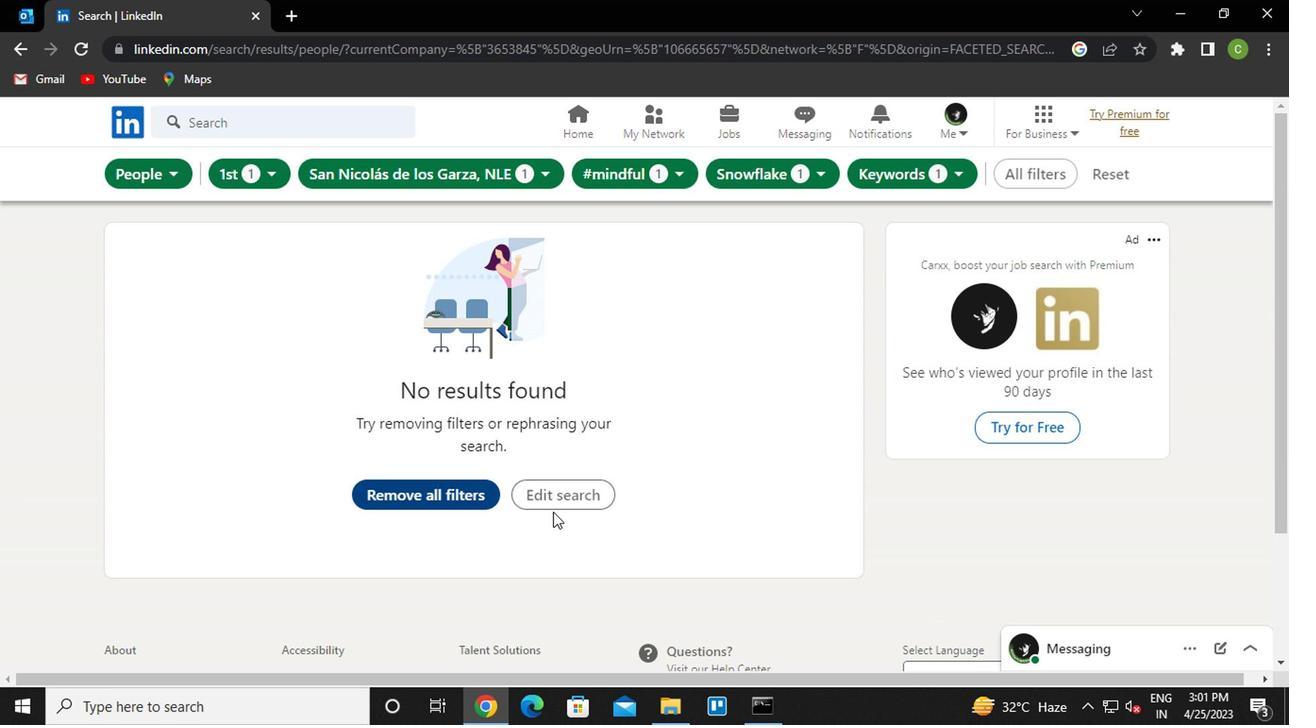 
